 Task: Open Card Card0000000172 in Board Board0000000043 in Workspace WS0000000015 in Trello. Add Member Email0000000060 to Card Card0000000172 in Board Board0000000043 in Workspace WS0000000015 in Trello. Add Red Label titled Label0000000172 to Card Card0000000172 in Board Board0000000043 in Workspace WS0000000015 in Trello. Add Checklist CL0000000172 to Card Card0000000172 in Board Board0000000043 in Workspace WS0000000015 in Trello. Add Dates with Start Date as Jul 01 2023 and Due Date as Jul 31 2023 to Card Card0000000172 in Board Board0000000043 in Workspace WS0000000015 in Trello
Action: Mouse moved to (427, 603)
Screenshot: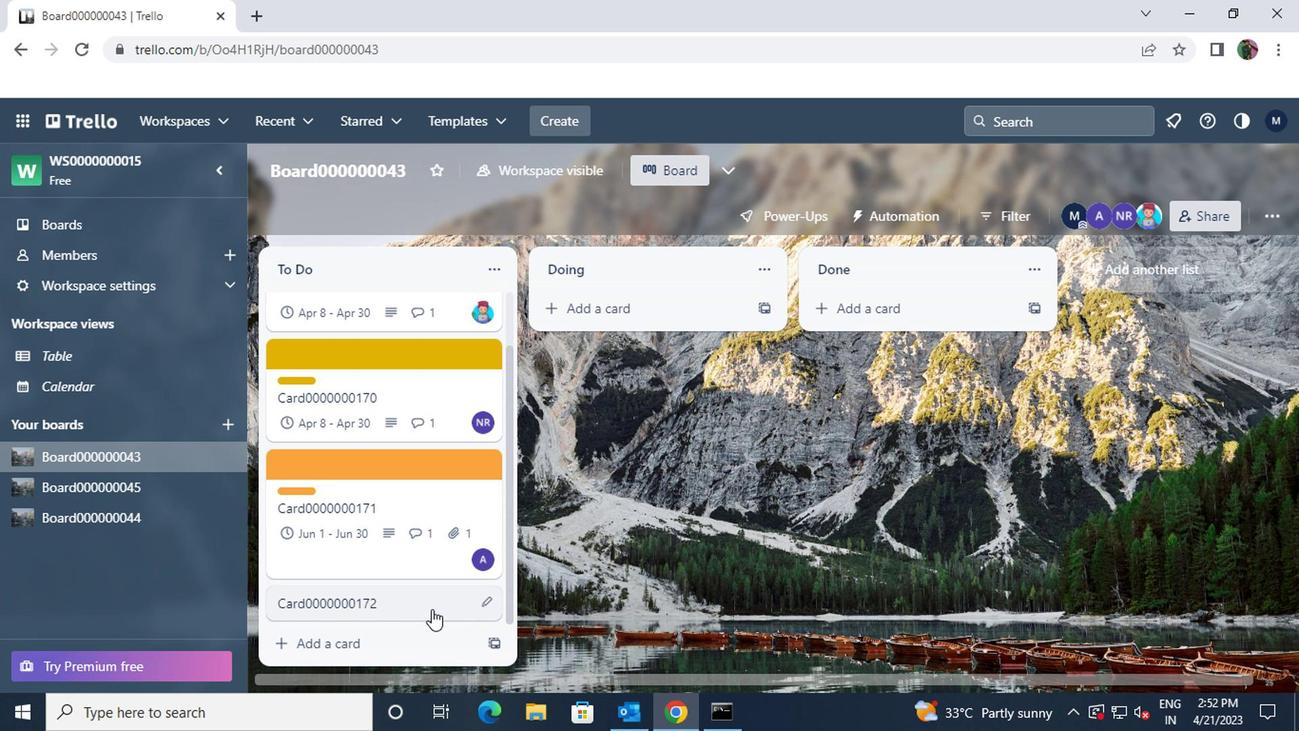 
Action: Mouse pressed left at (427, 603)
Screenshot: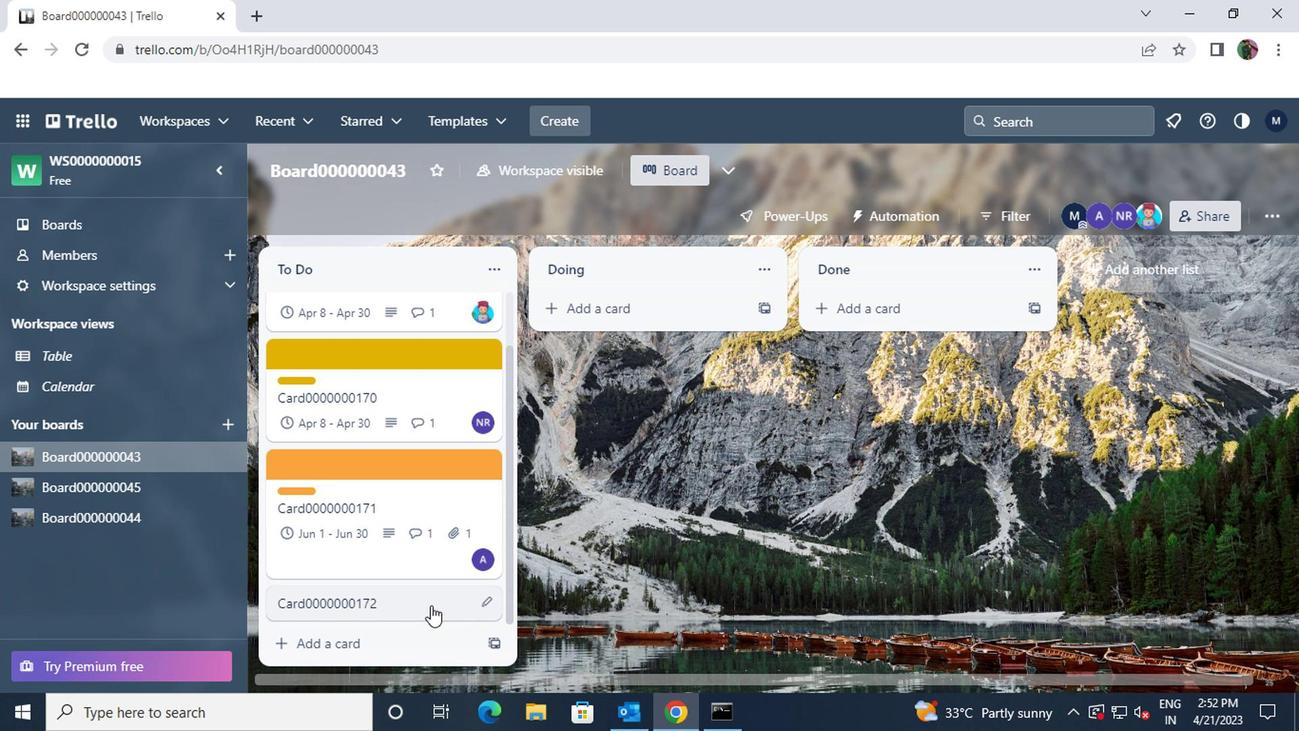 
Action: Mouse moved to (884, 270)
Screenshot: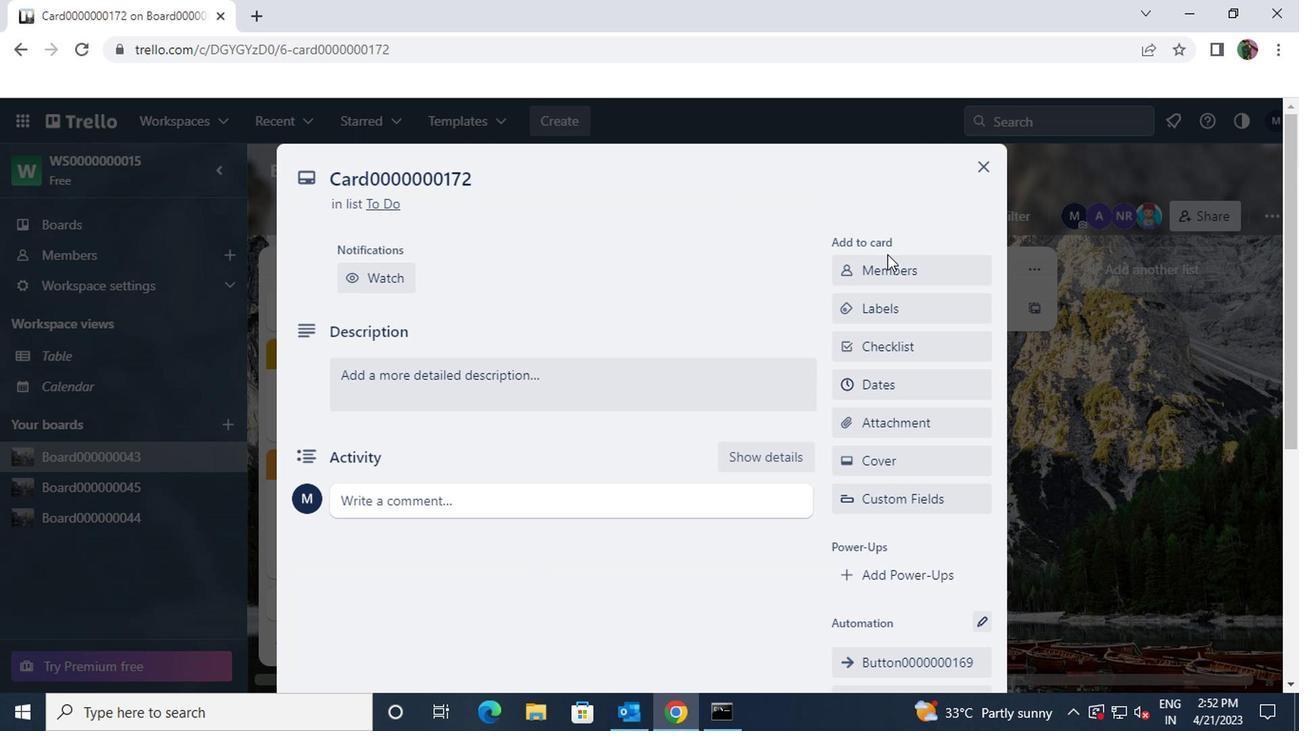 
Action: Mouse pressed left at (884, 270)
Screenshot: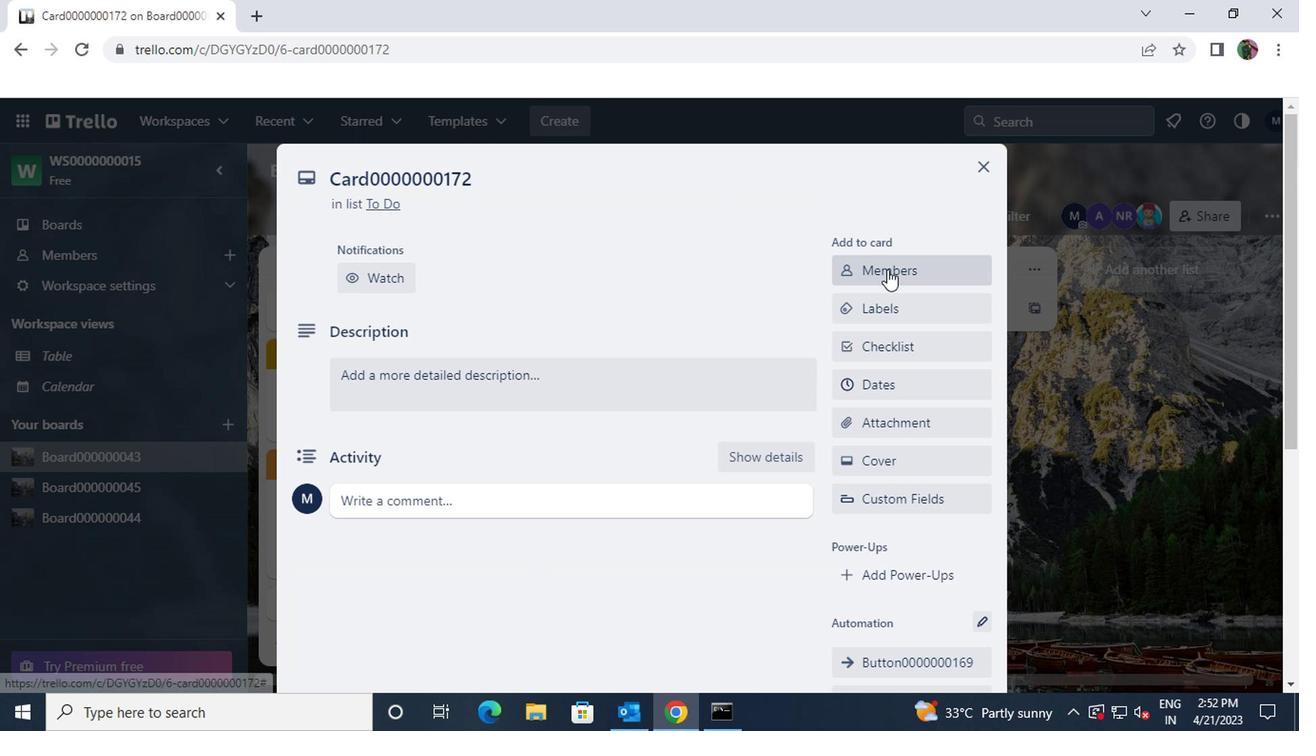 
Action: Key pressed parteek.ku2002<Key.shift>@GMAIL.COM
Screenshot: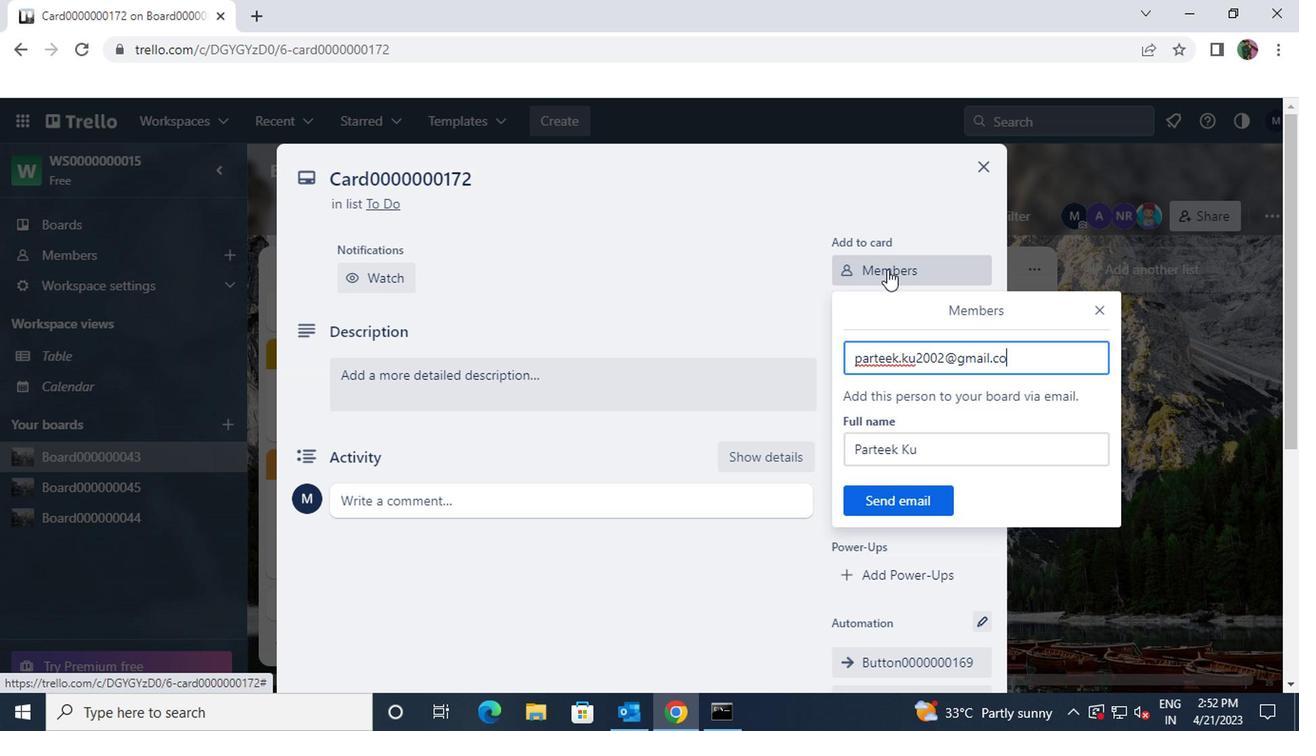 
Action: Mouse moved to (931, 490)
Screenshot: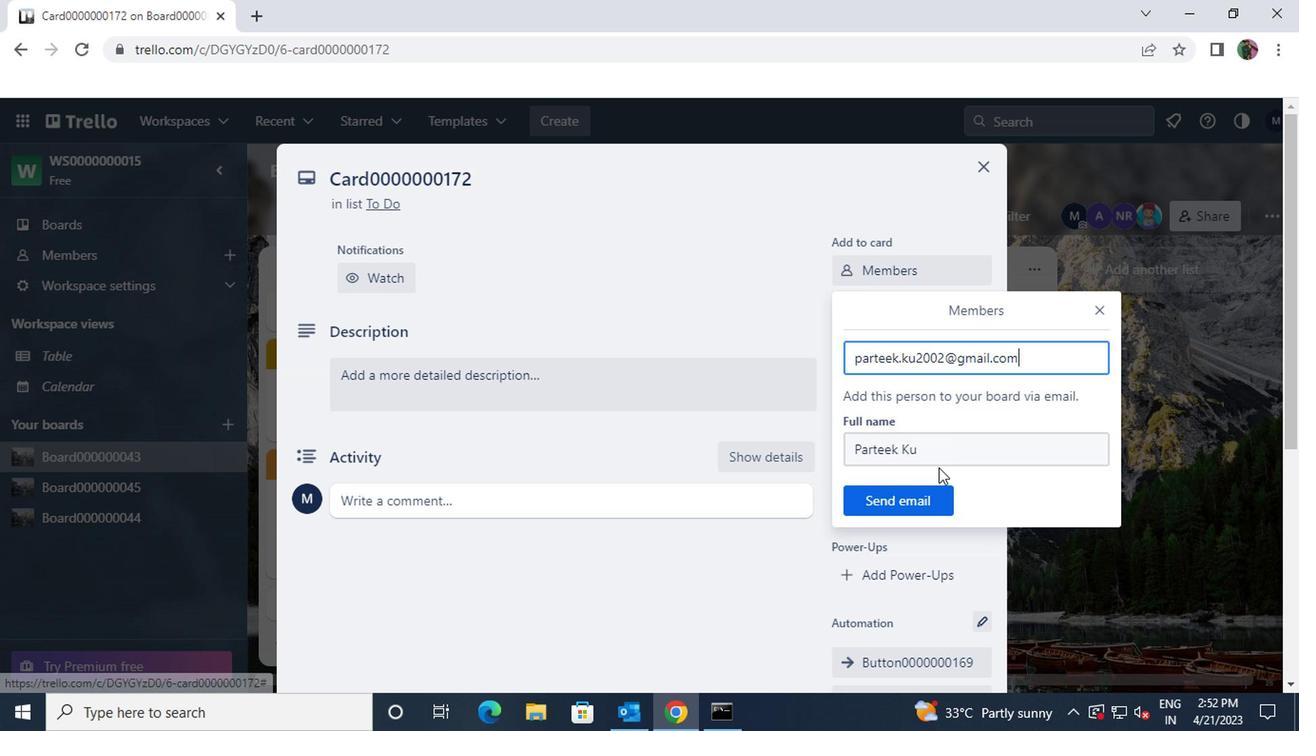 
Action: Mouse pressed left at (931, 490)
Screenshot: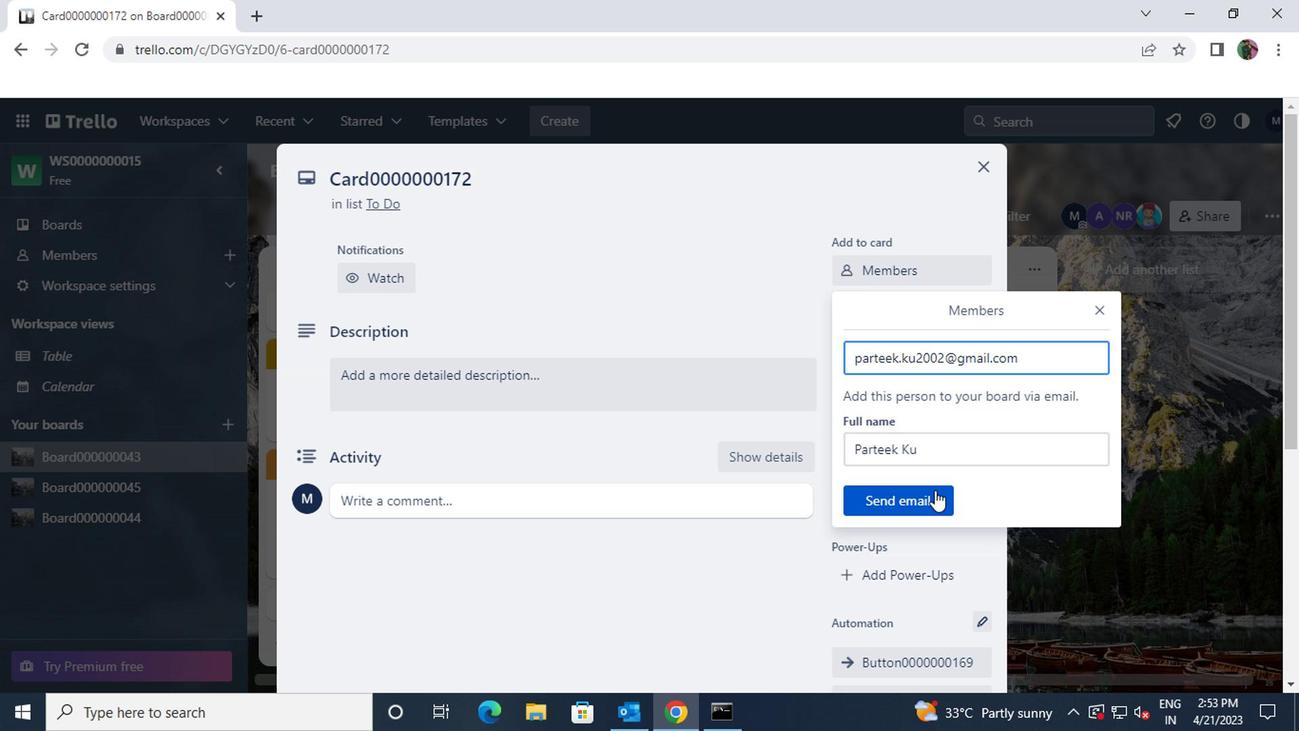 
Action: Mouse moved to (898, 303)
Screenshot: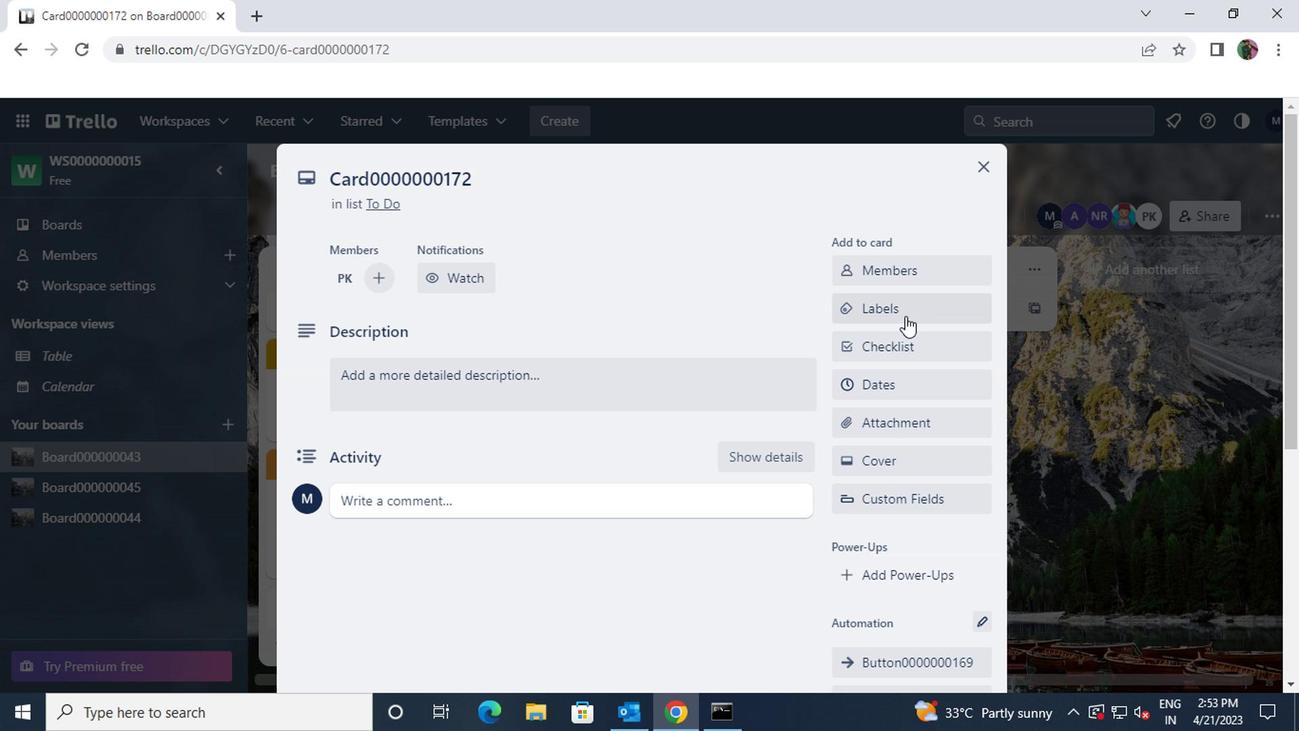 
Action: Mouse pressed left at (898, 303)
Screenshot: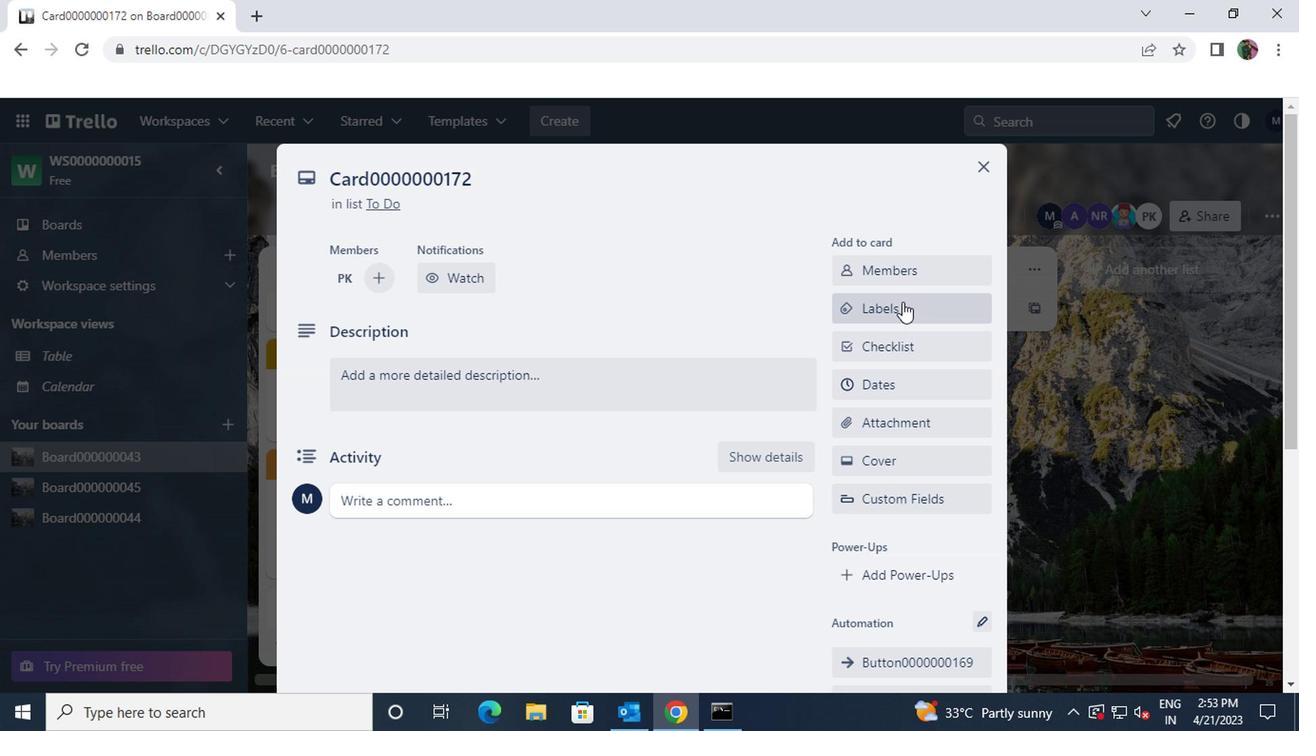 
Action: Mouse moved to (934, 639)
Screenshot: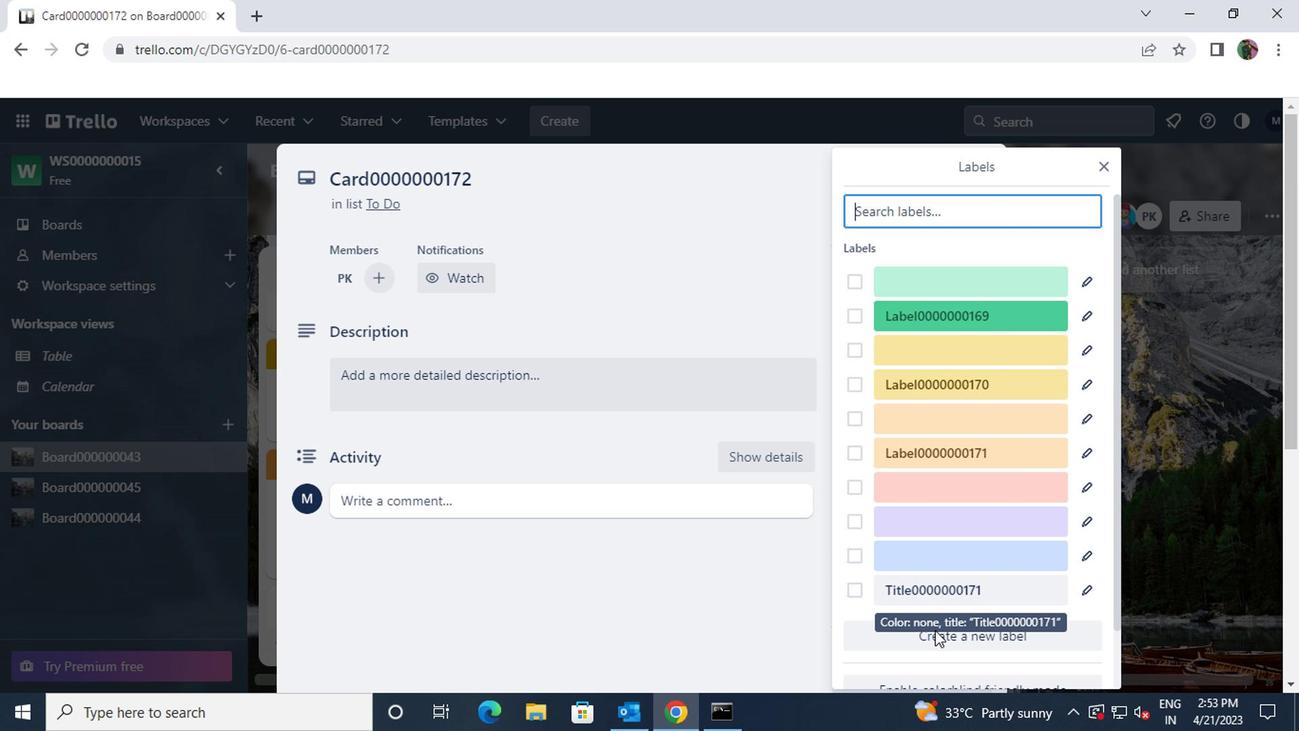 
Action: Mouse pressed left at (934, 639)
Screenshot: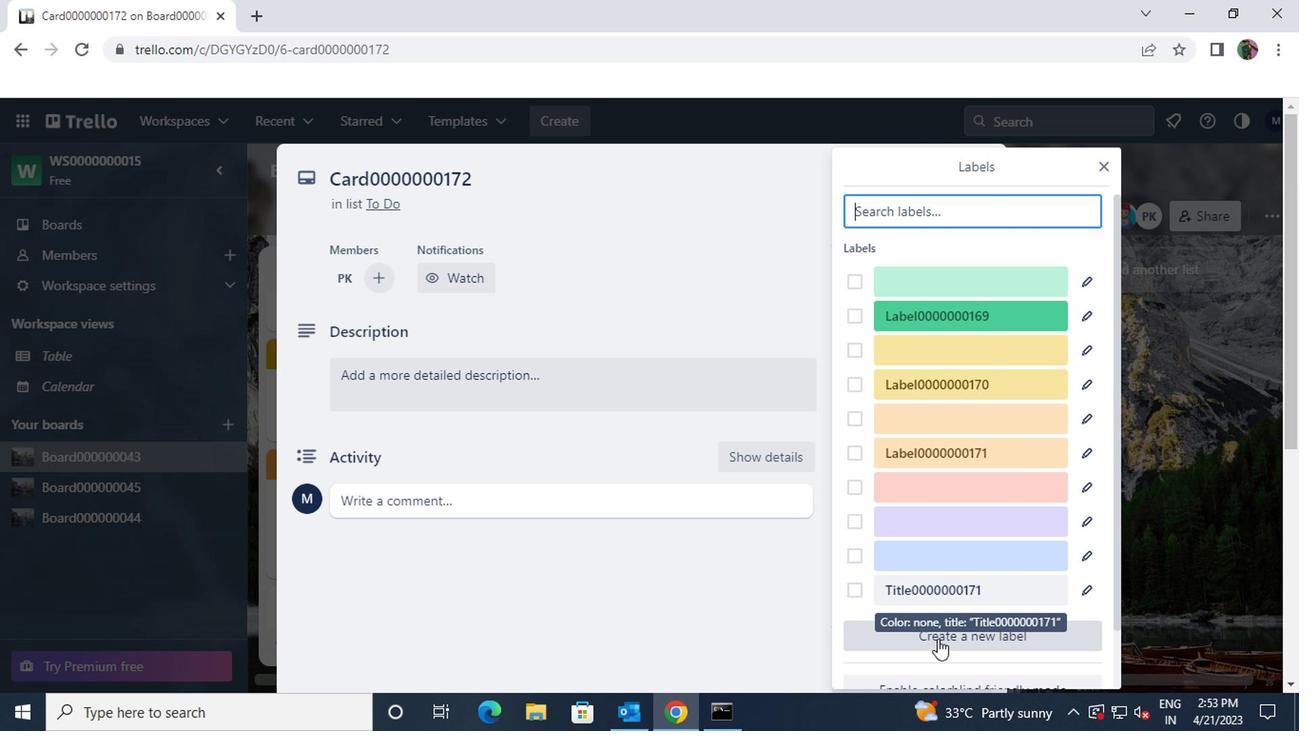 
Action: Mouse moved to (900, 347)
Screenshot: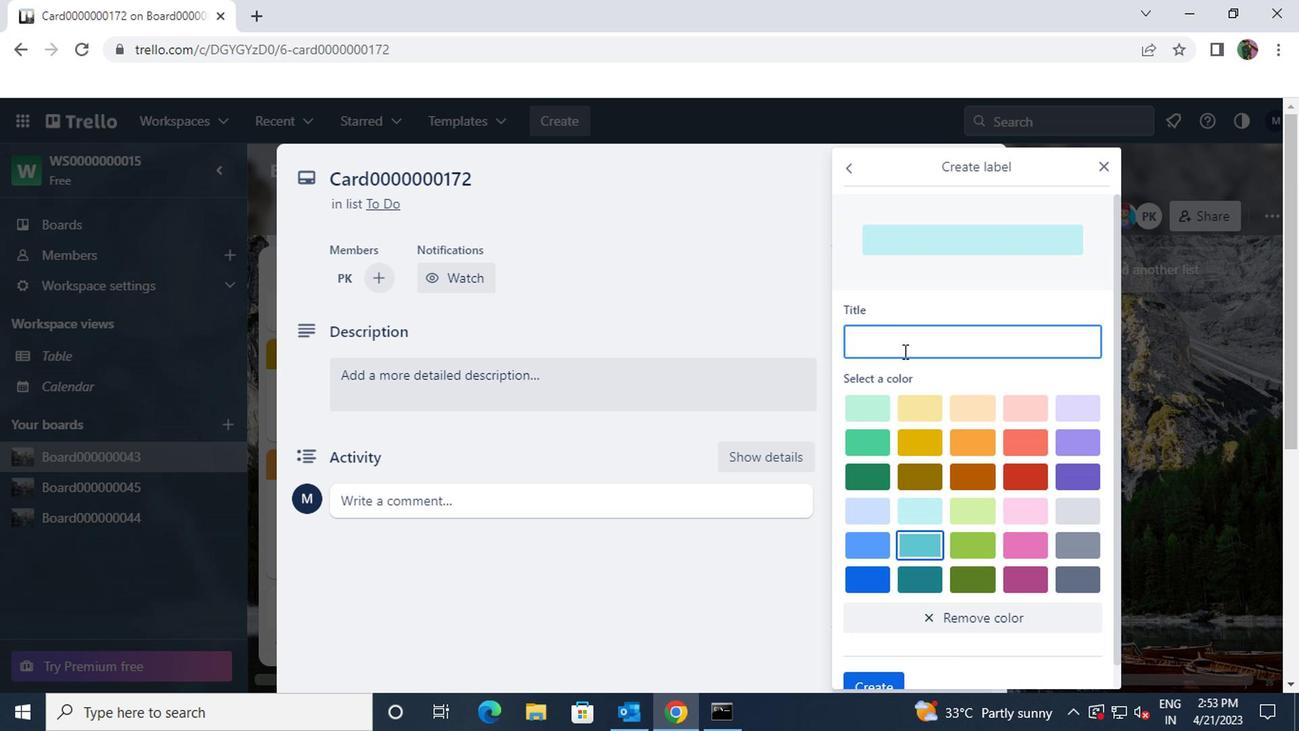
Action: Mouse pressed left at (900, 347)
Screenshot: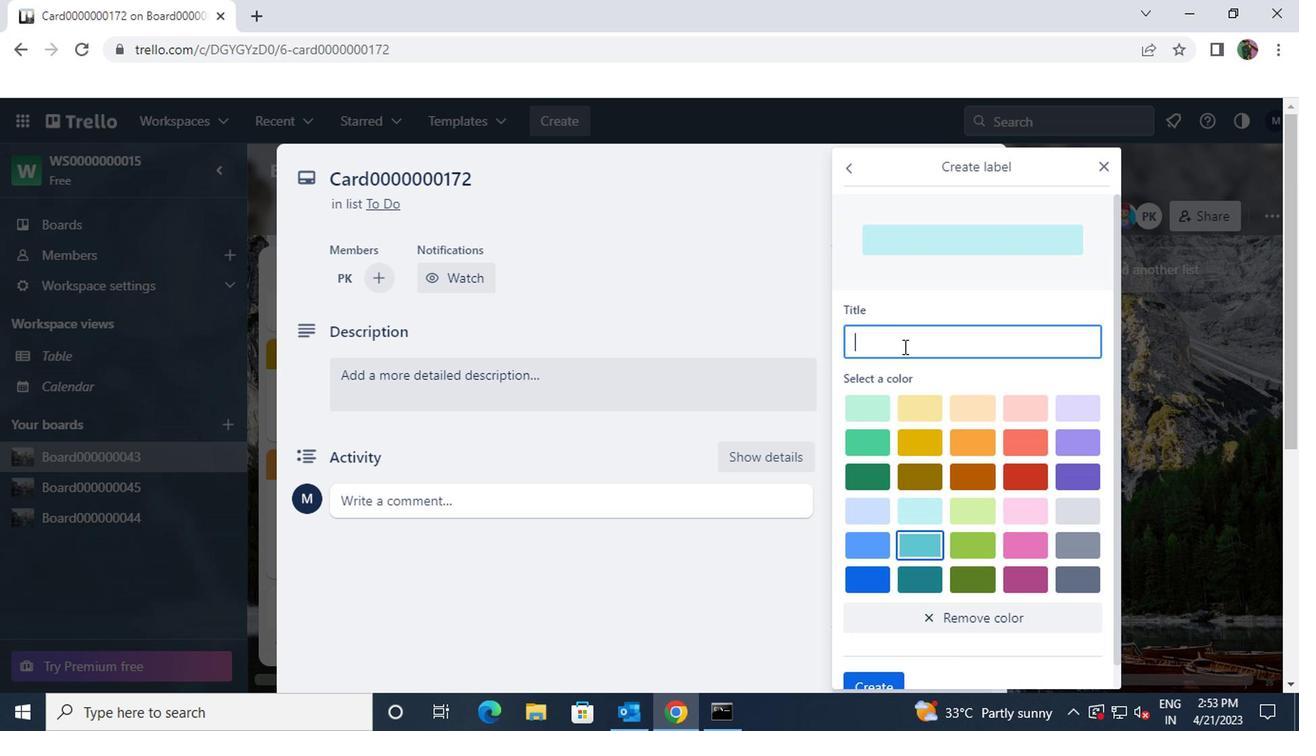 
Action: Key pressed <Key.shift>LABEL0000000172
Screenshot: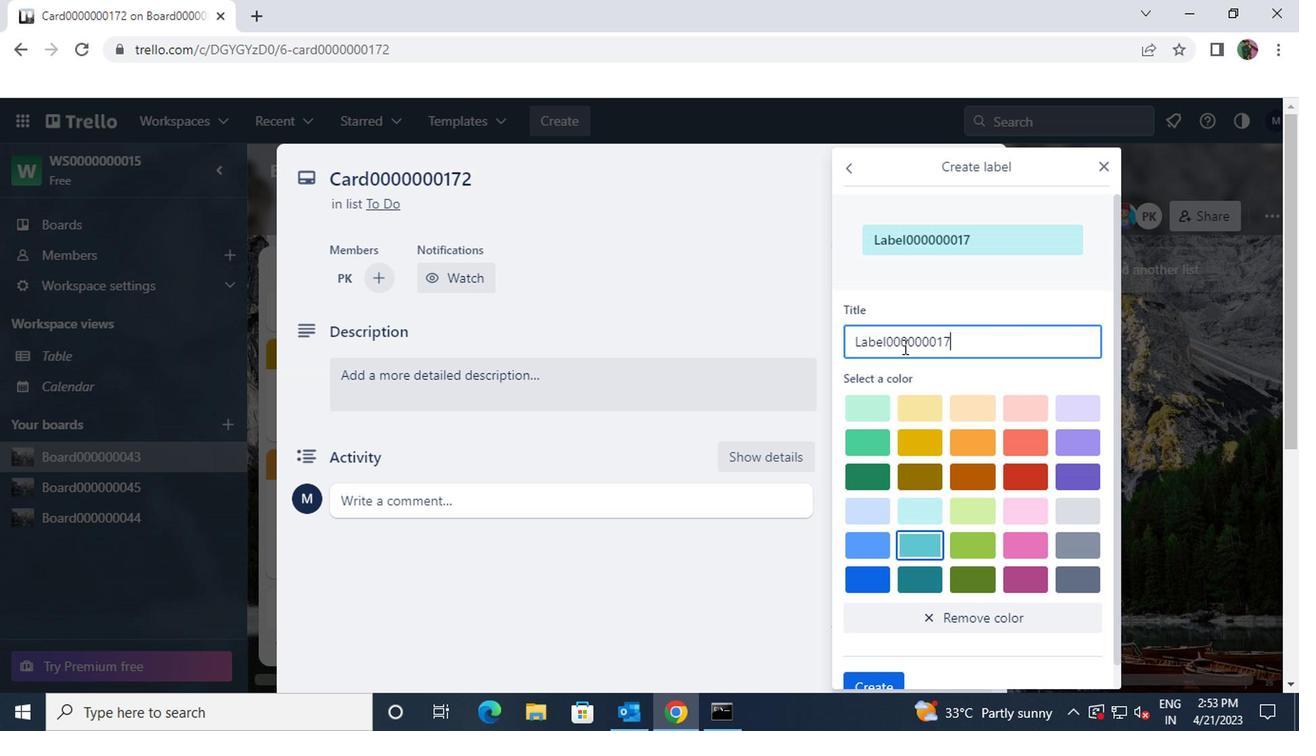 
Action: Mouse moved to (1031, 477)
Screenshot: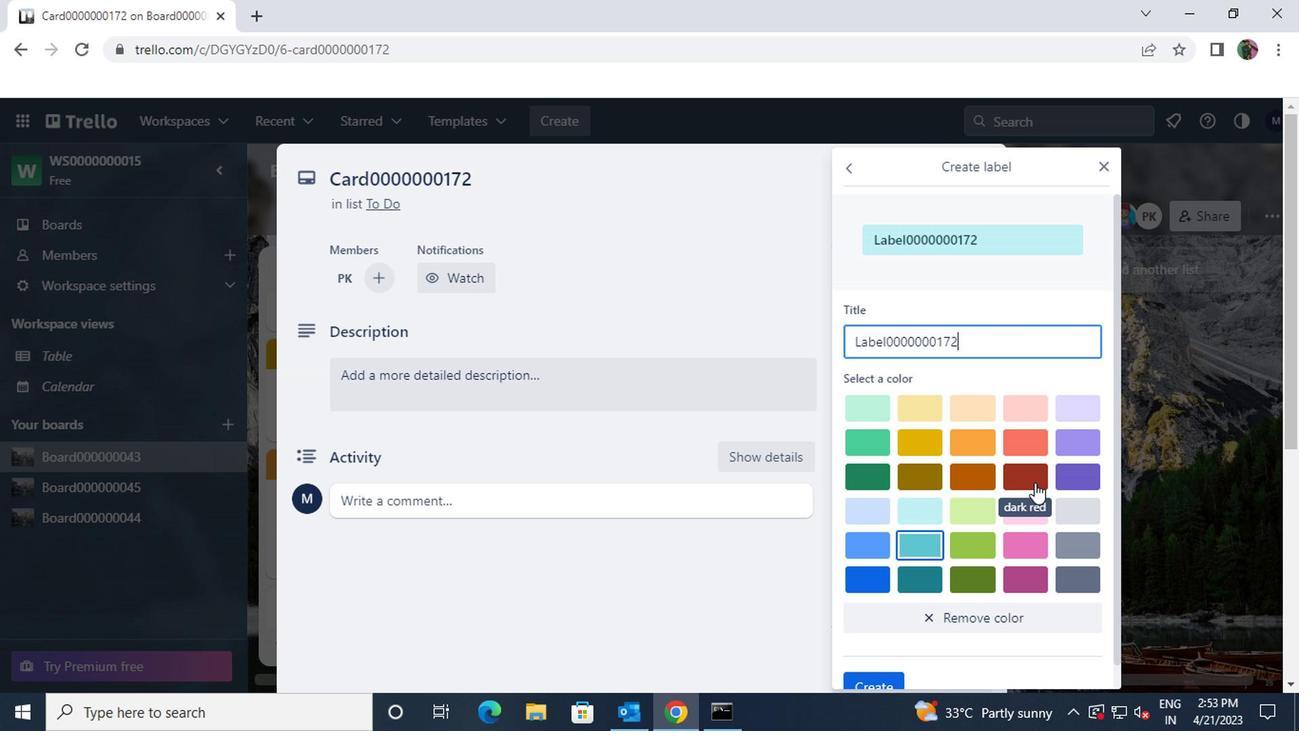 
Action: Mouse pressed left at (1031, 477)
Screenshot: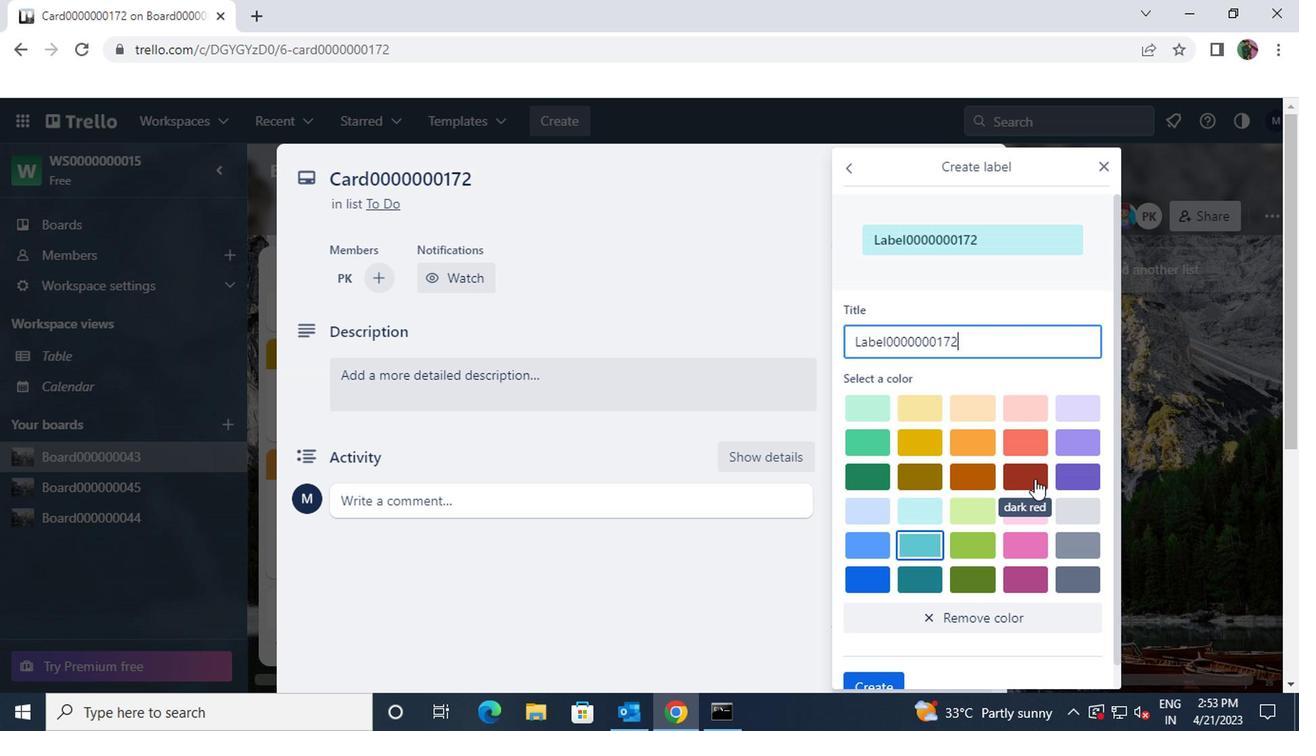 
Action: Mouse moved to (1030, 474)
Screenshot: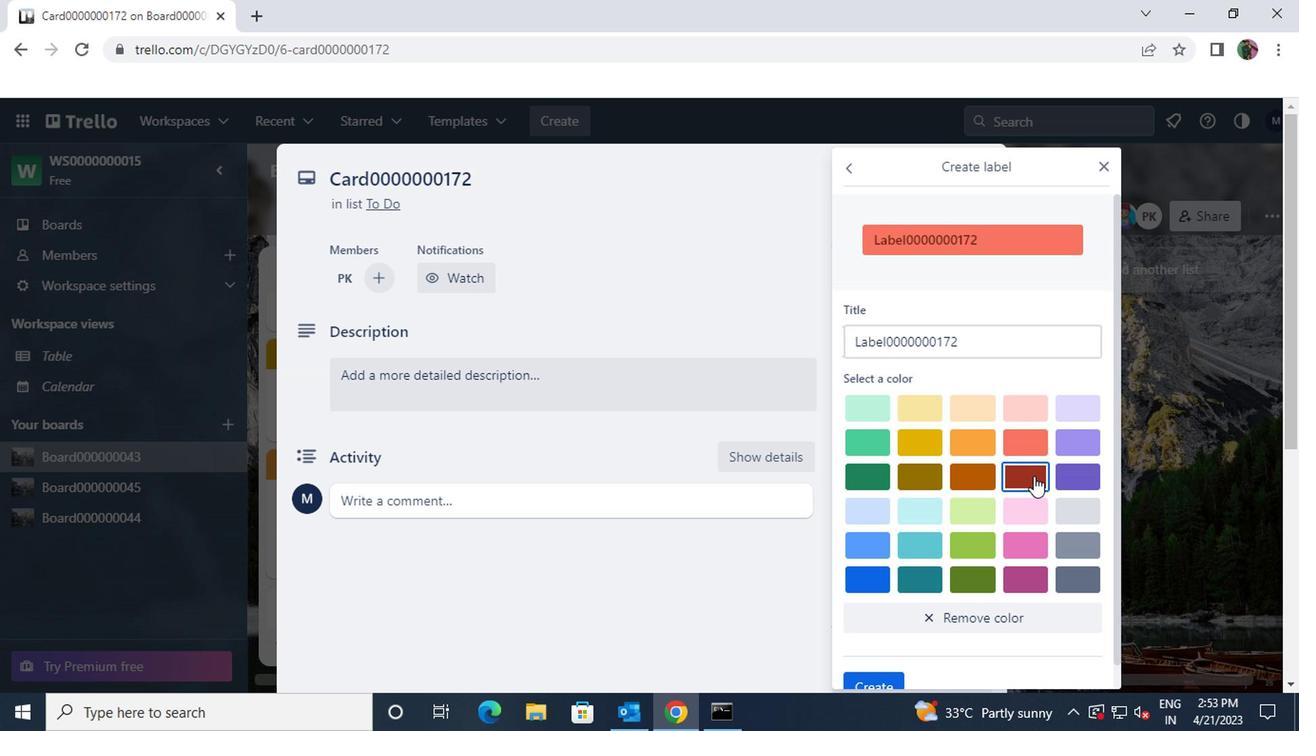 
Action: Mouse scrolled (1030, 473) with delta (0, 0)
Screenshot: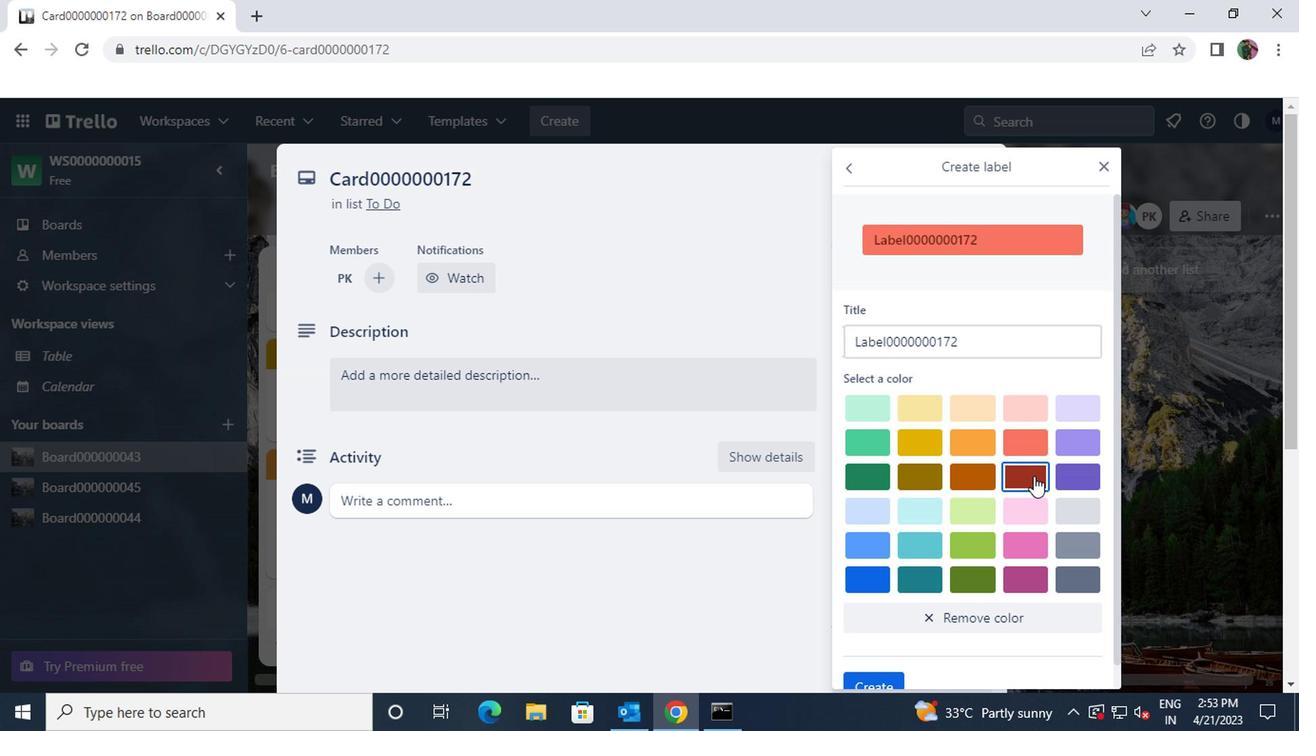 
Action: Mouse scrolled (1030, 473) with delta (0, 0)
Screenshot: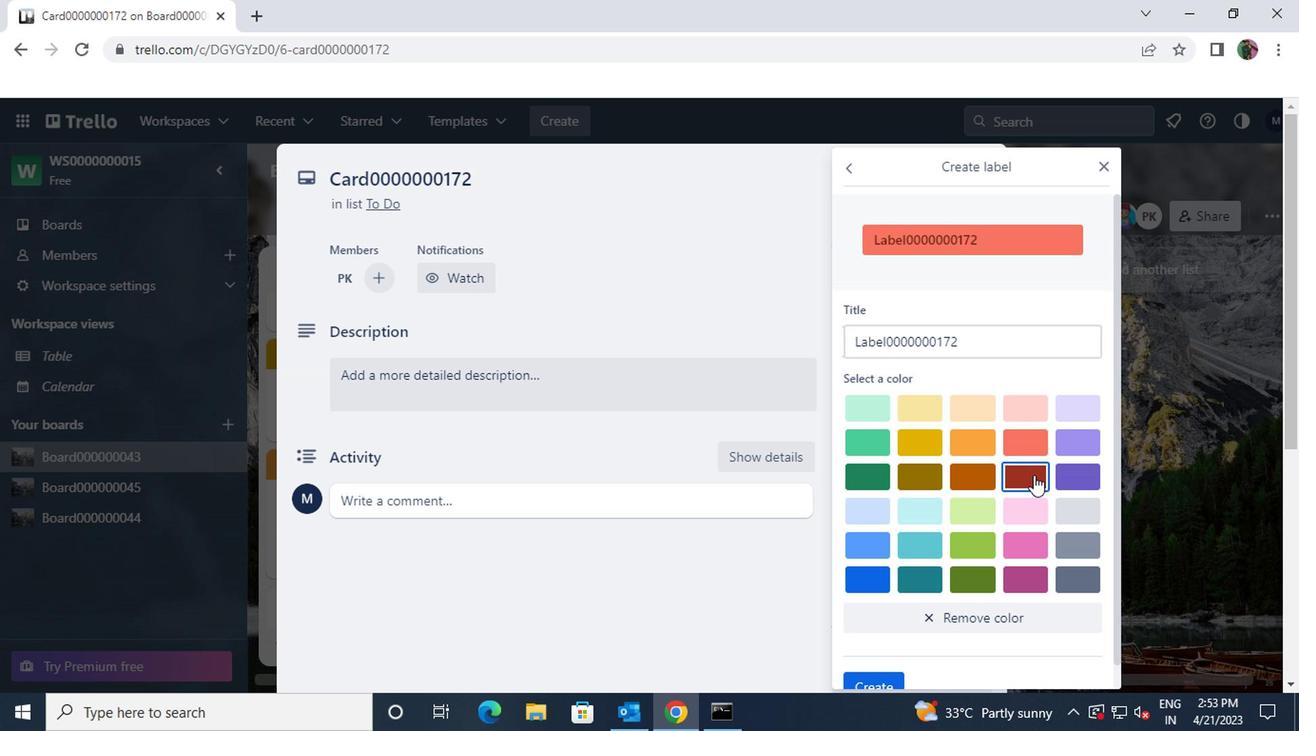 
Action: Mouse moved to (882, 661)
Screenshot: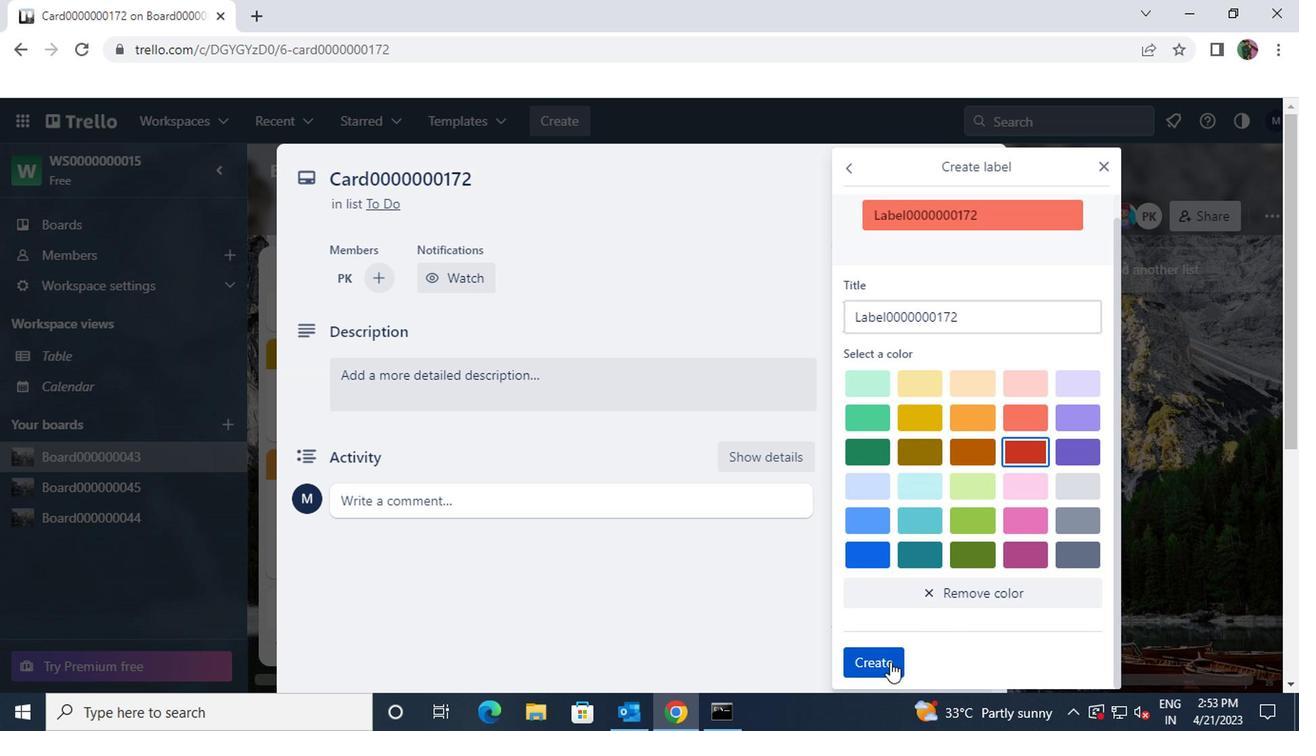 
Action: Mouse pressed left at (882, 661)
Screenshot: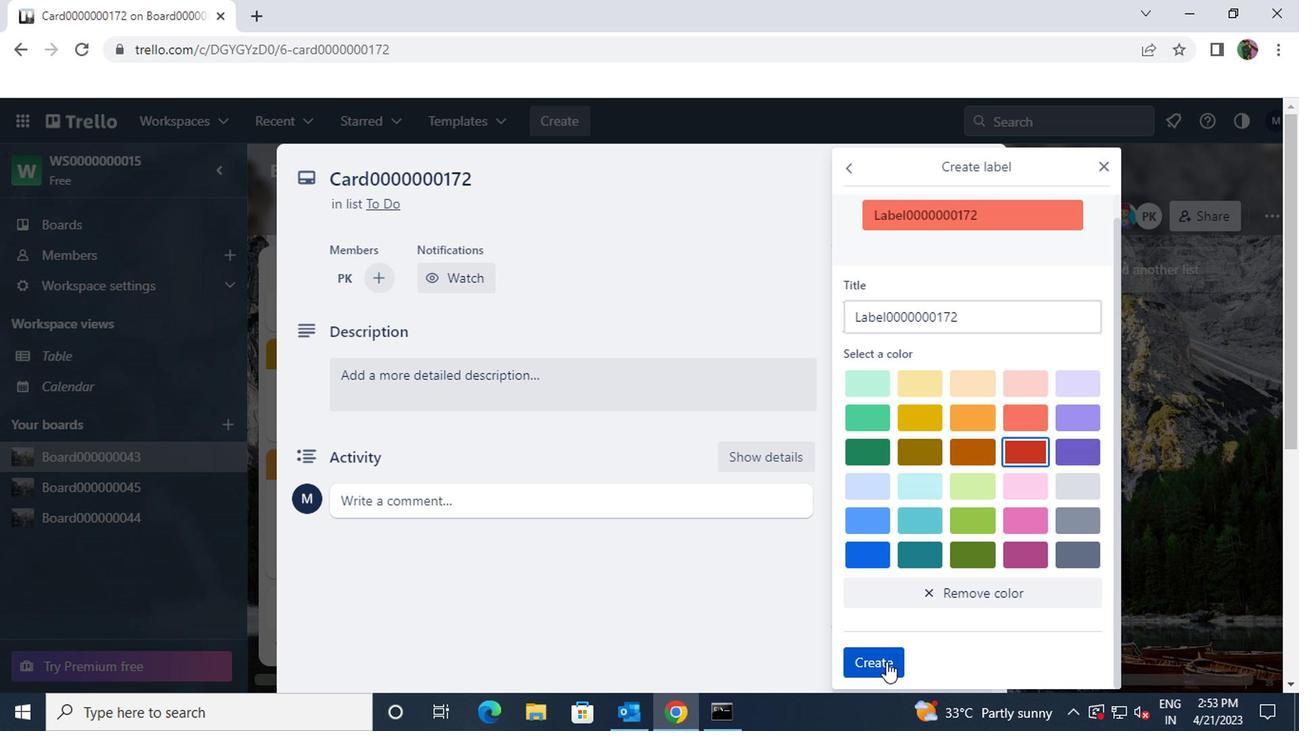 
Action: Mouse moved to (1097, 165)
Screenshot: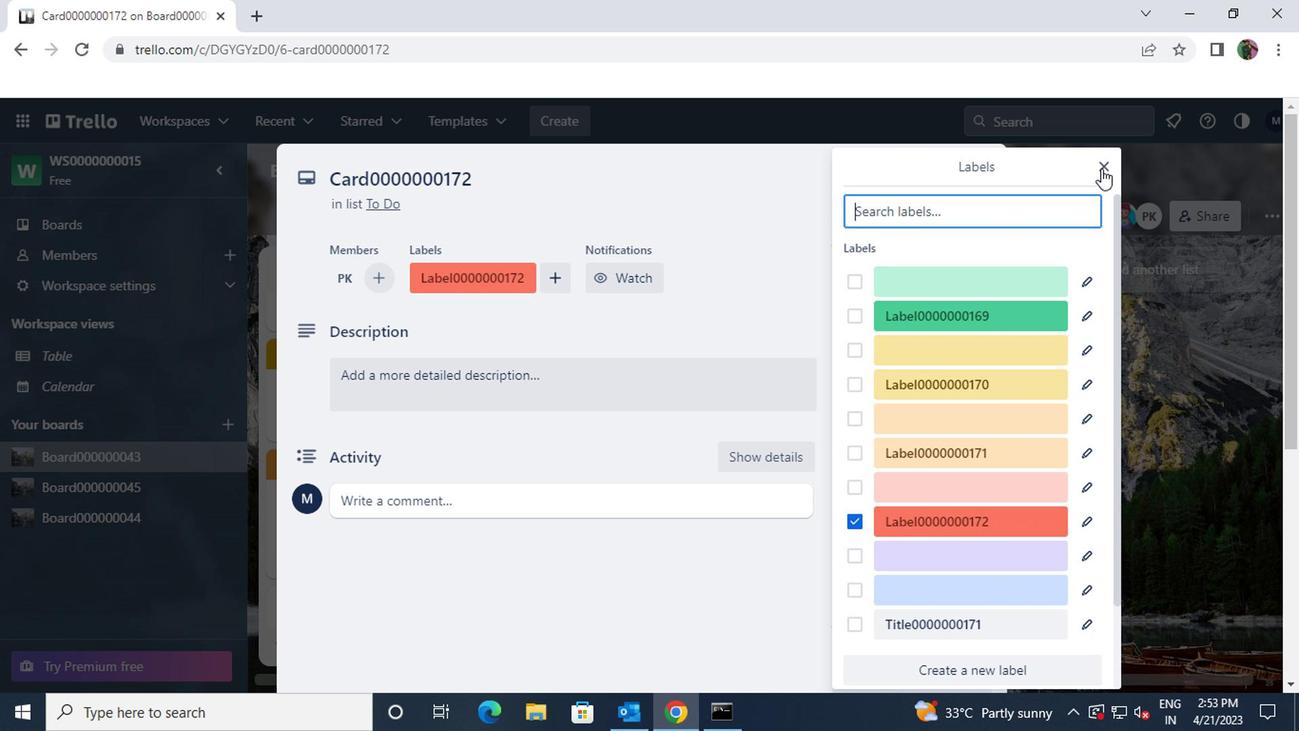 
Action: Mouse pressed left at (1097, 165)
Screenshot: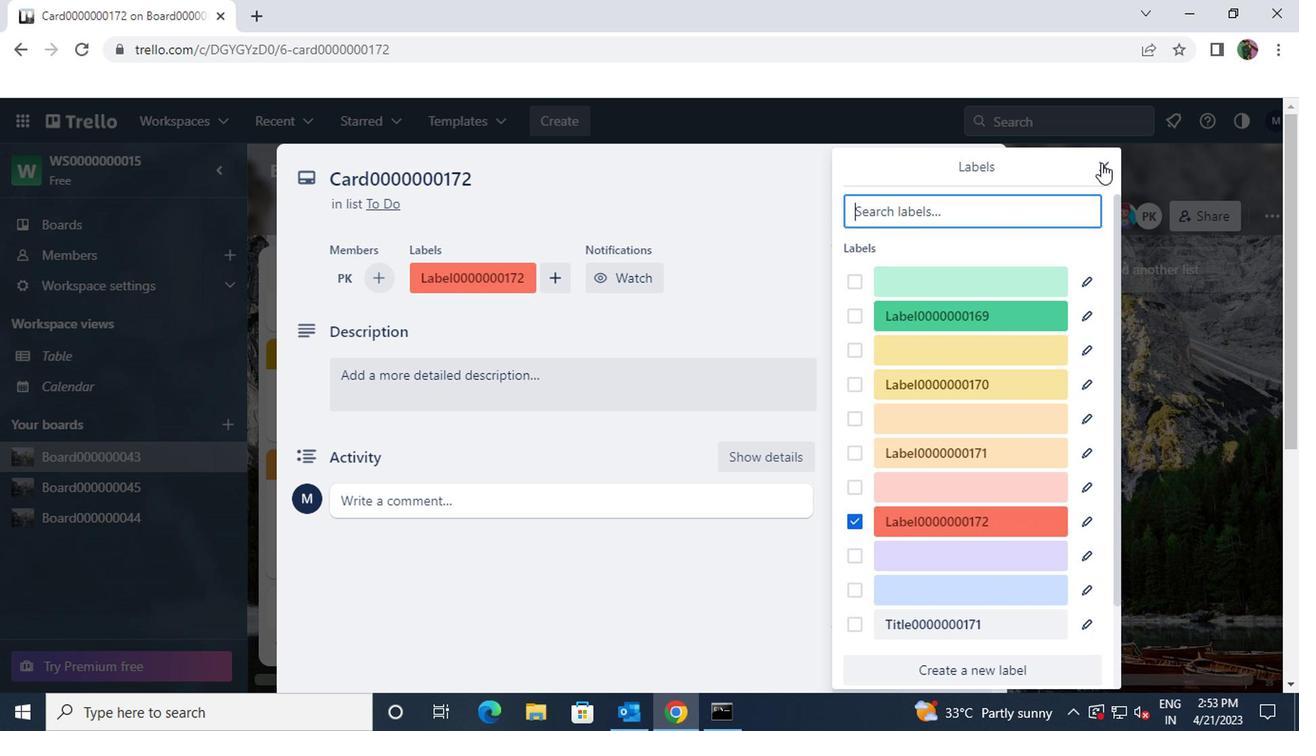 
Action: Mouse moved to (960, 343)
Screenshot: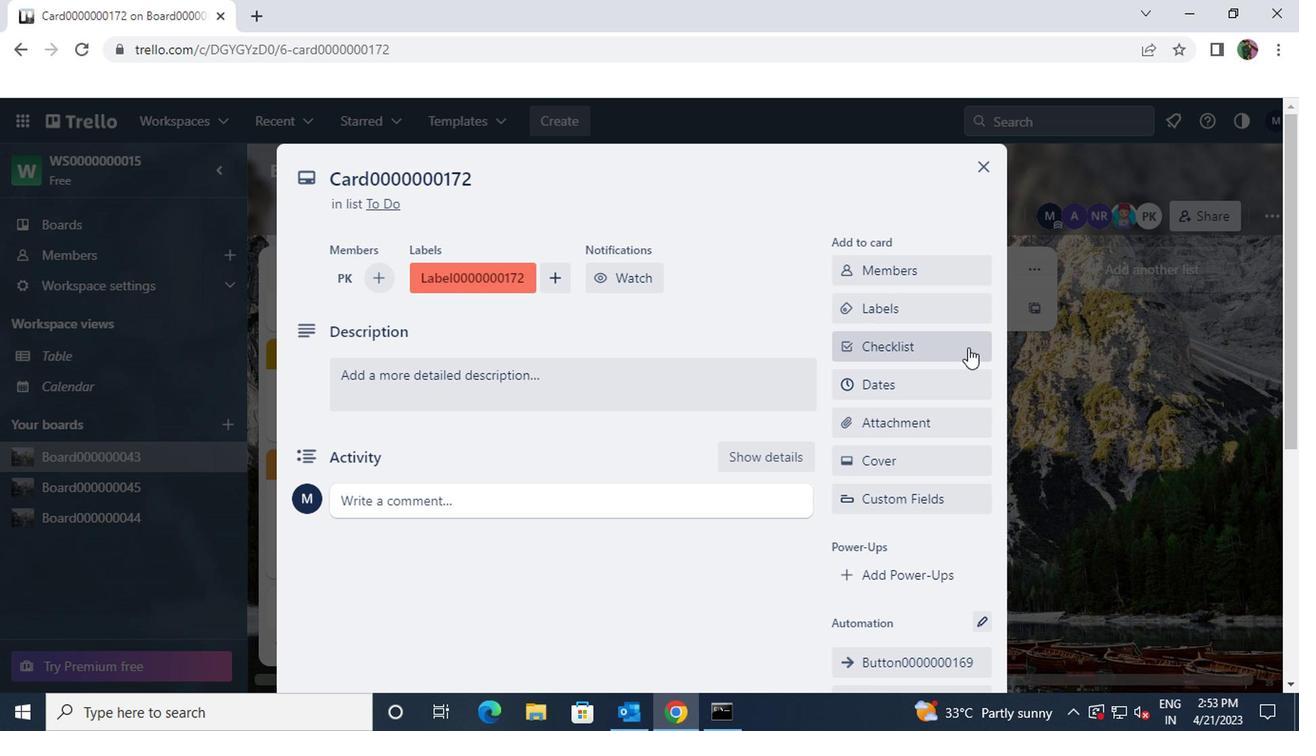 
Action: Mouse pressed left at (960, 343)
Screenshot: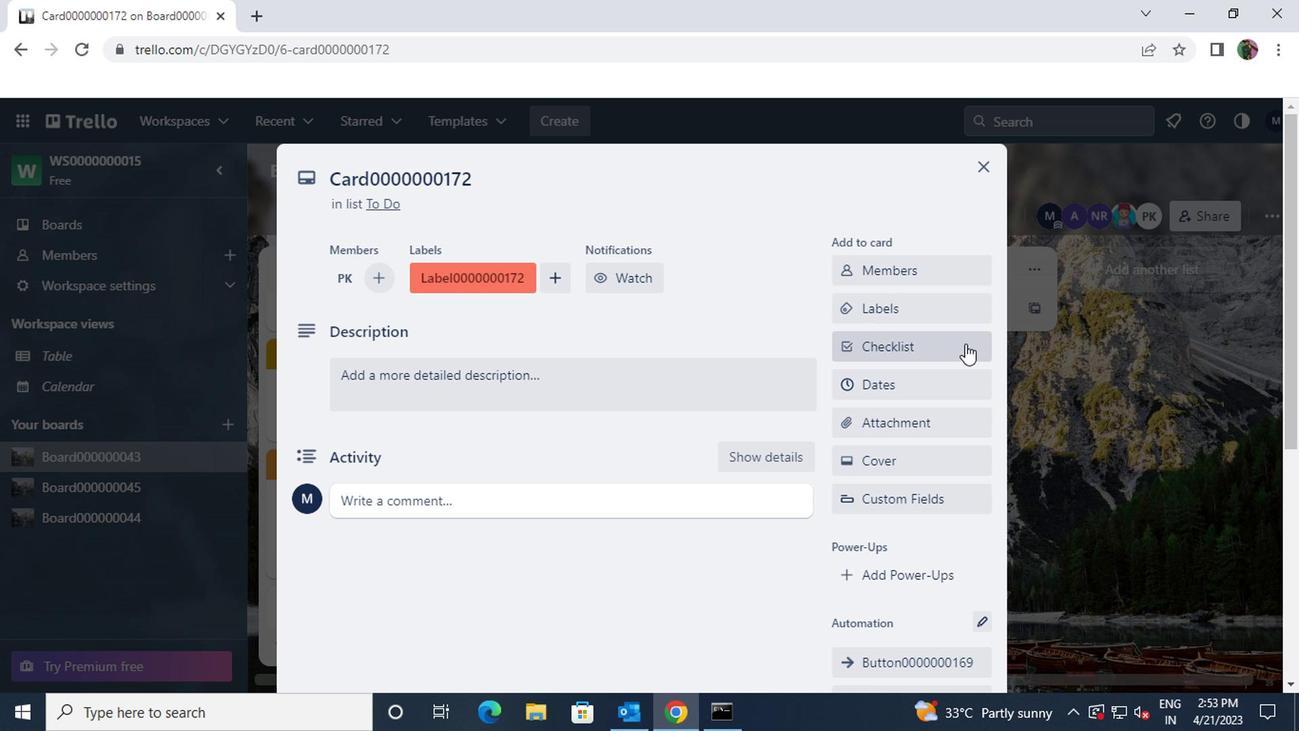 
Action: Key pressed <Key.shift>CL0000000172
Screenshot: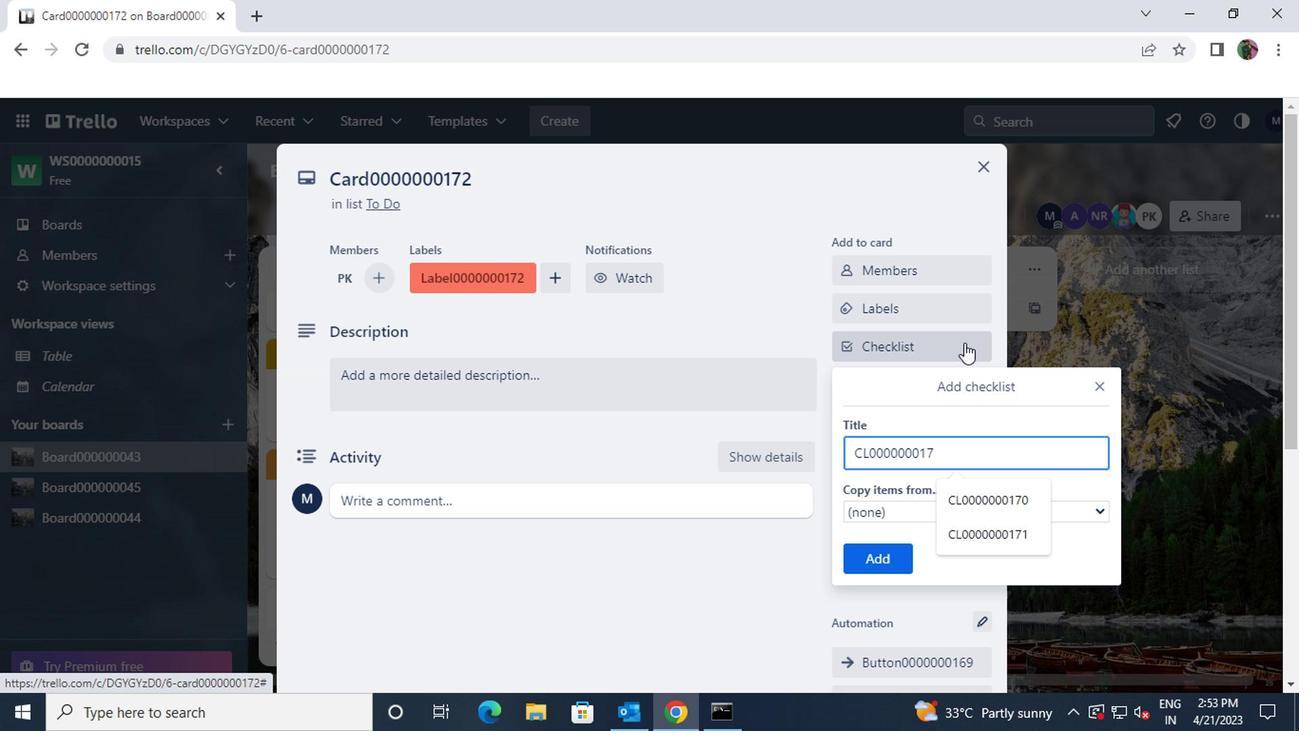
Action: Mouse moved to (882, 554)
Screenshot: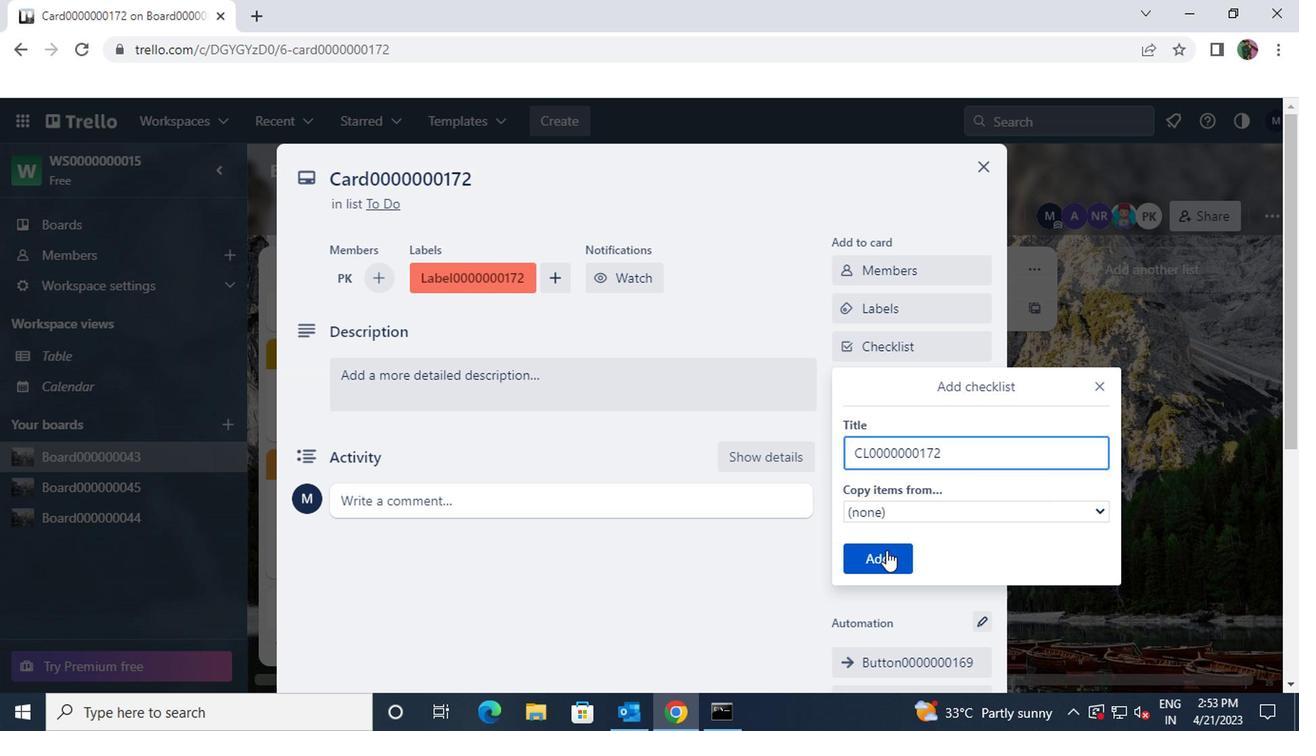 
Action: Mouse pressed left at (882, 554)
Screenshot: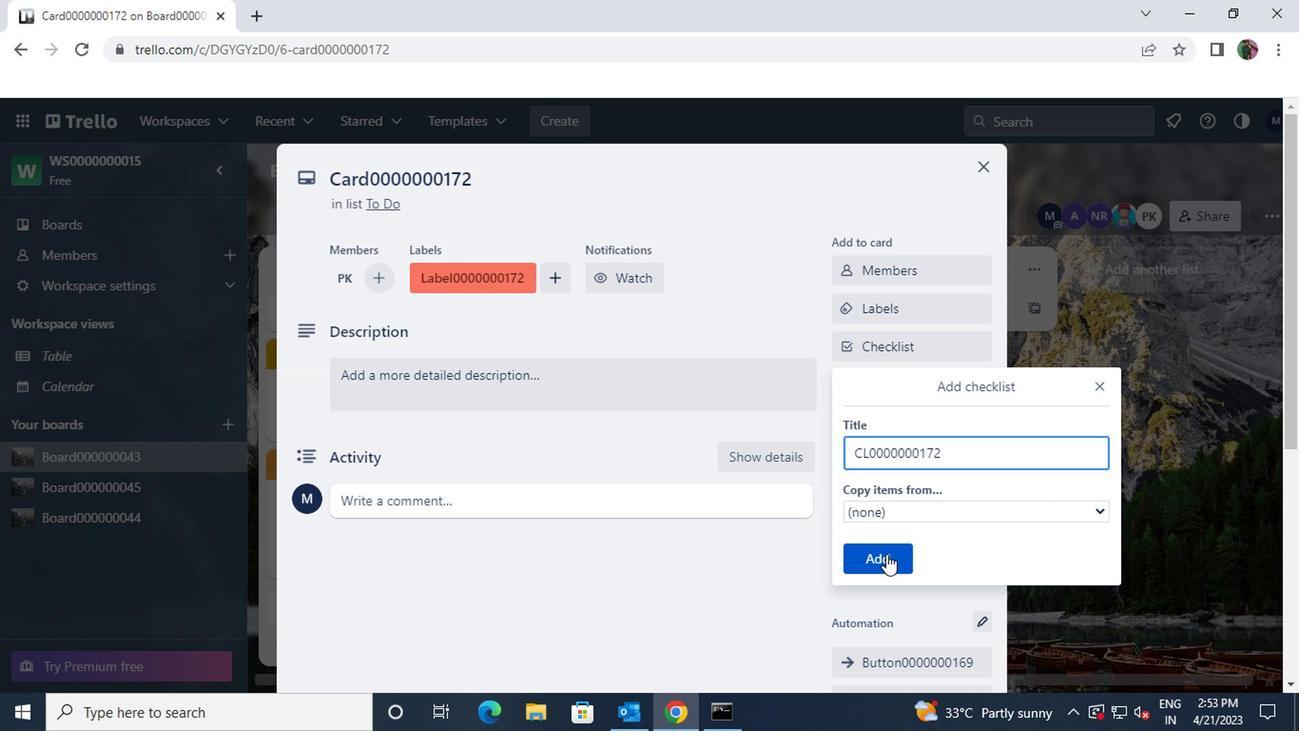 
Action: Mouse moved to (874, 392)
Screenshot: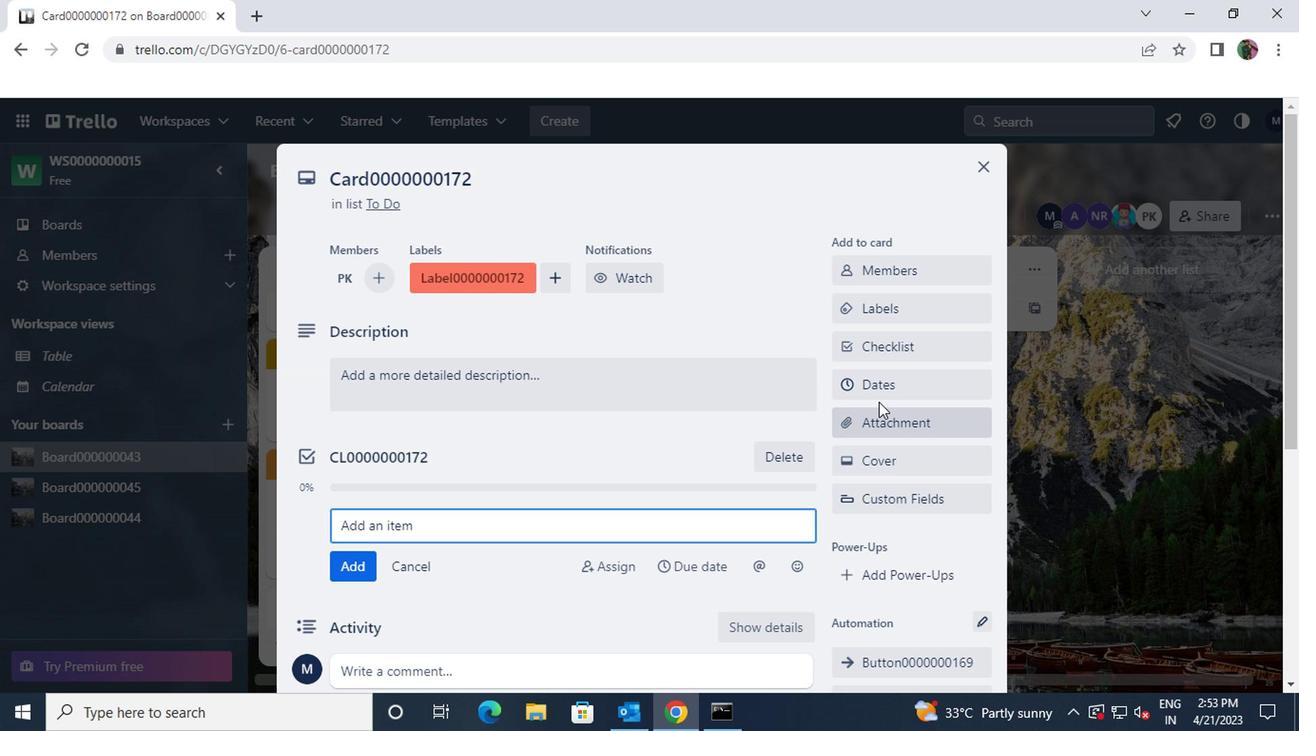 
Action: Mouse pressed left at (874, 392)
Screenshot: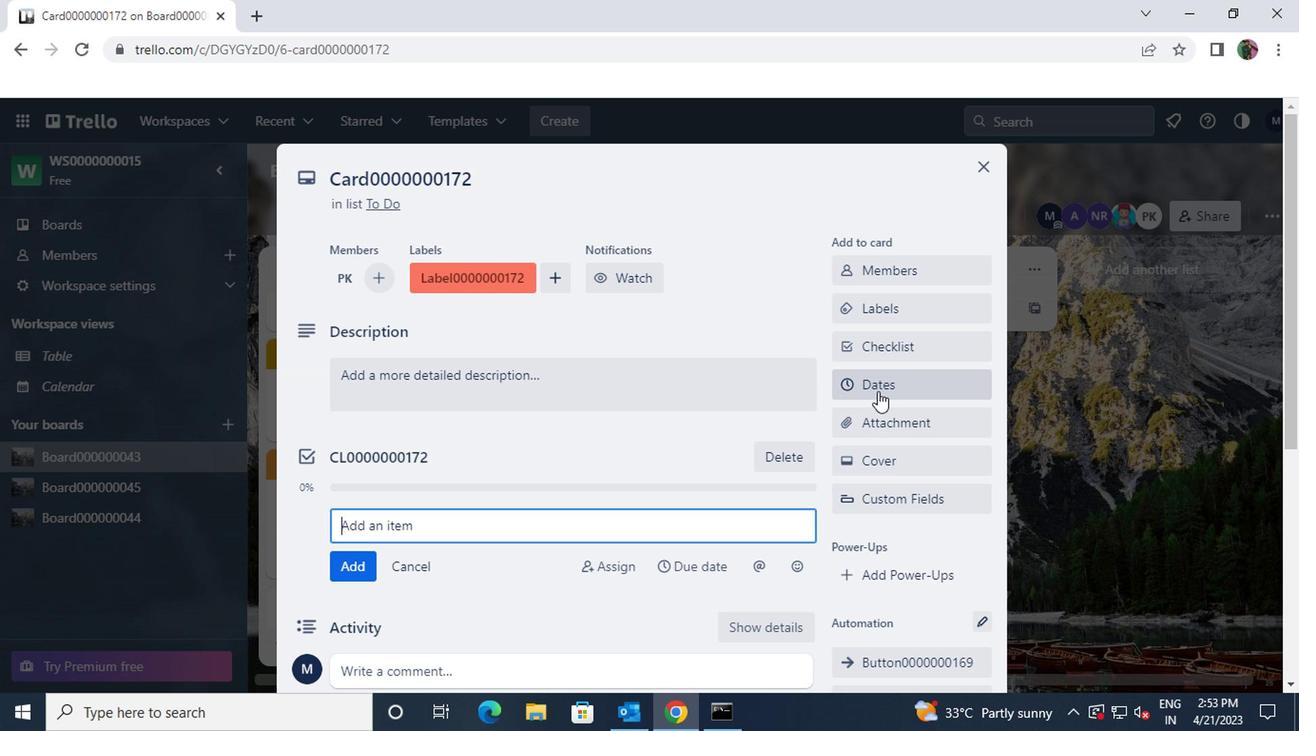 
Action: Mouse moved to (1080, 212)
Screenshot: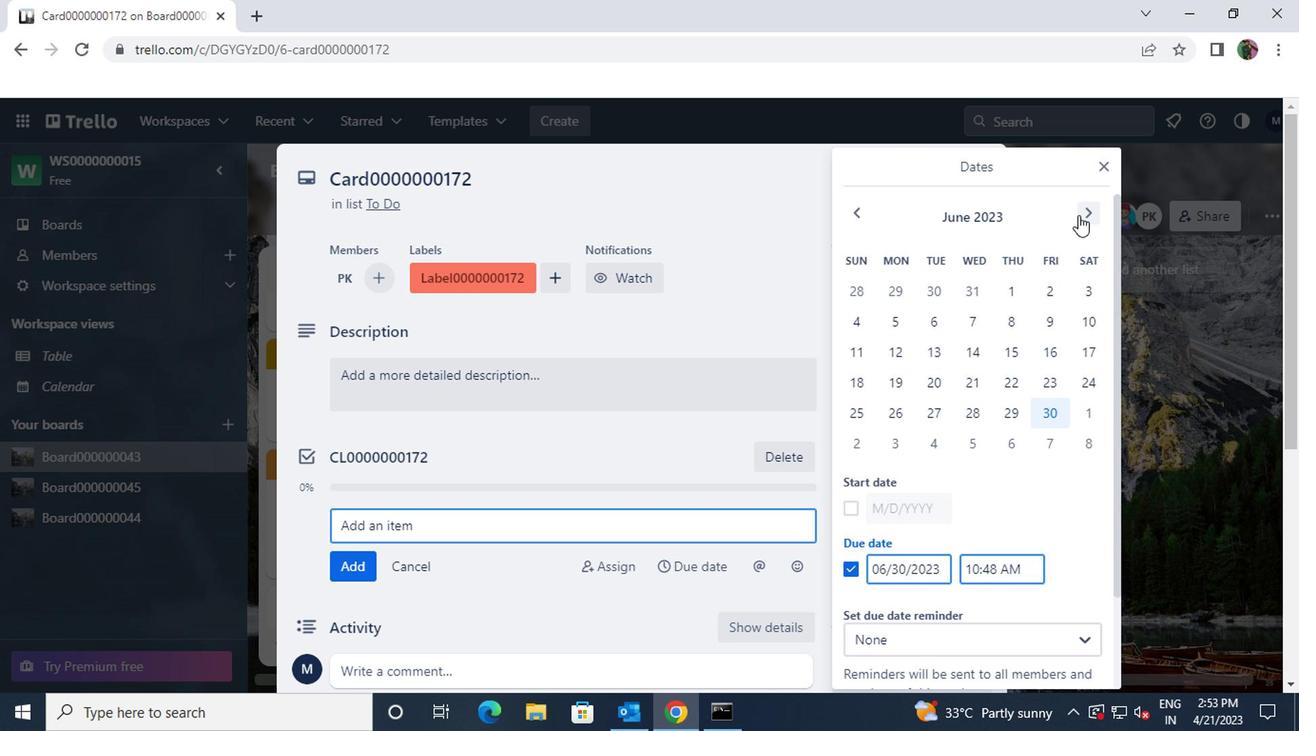 
Action: Mouse pressed left at (1080, 212)
Screenshot: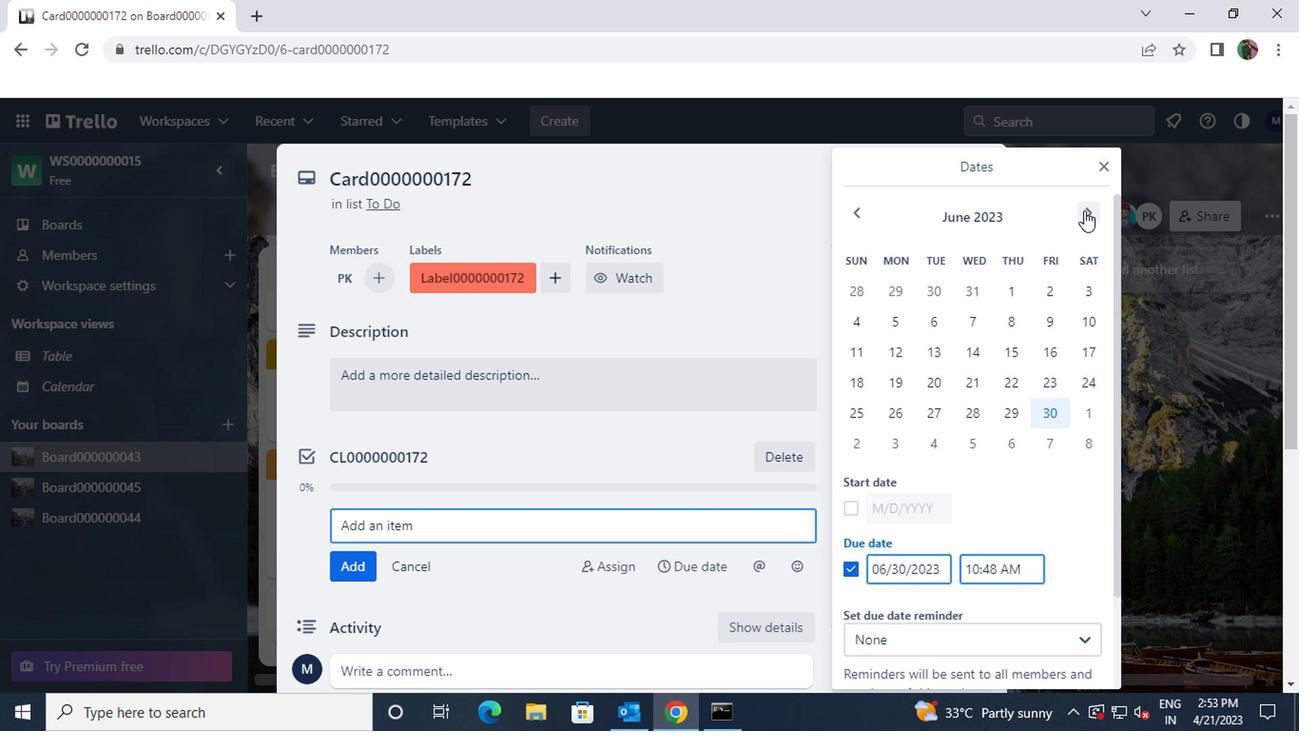 
Action: Mouse moved to (1085, 284)
Screenshot: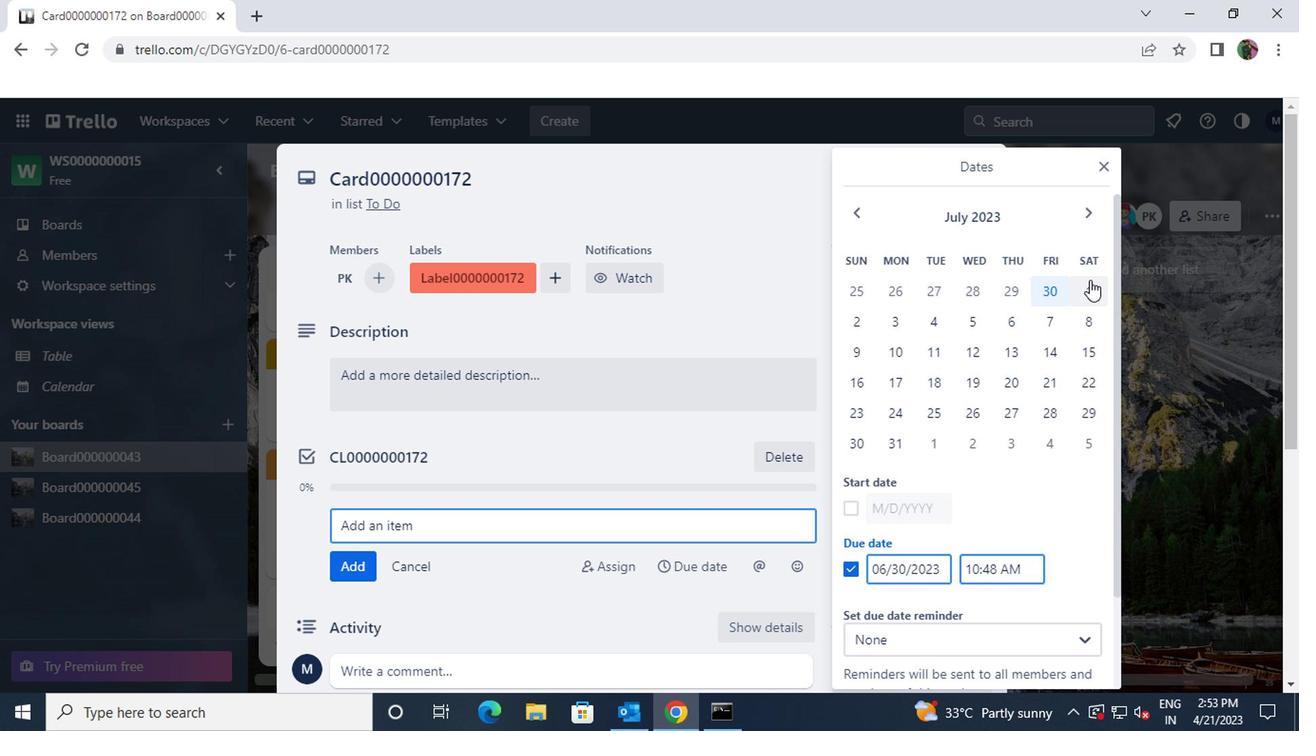 
Action: Mouse pressed left at (1085, 284)
Screenshot: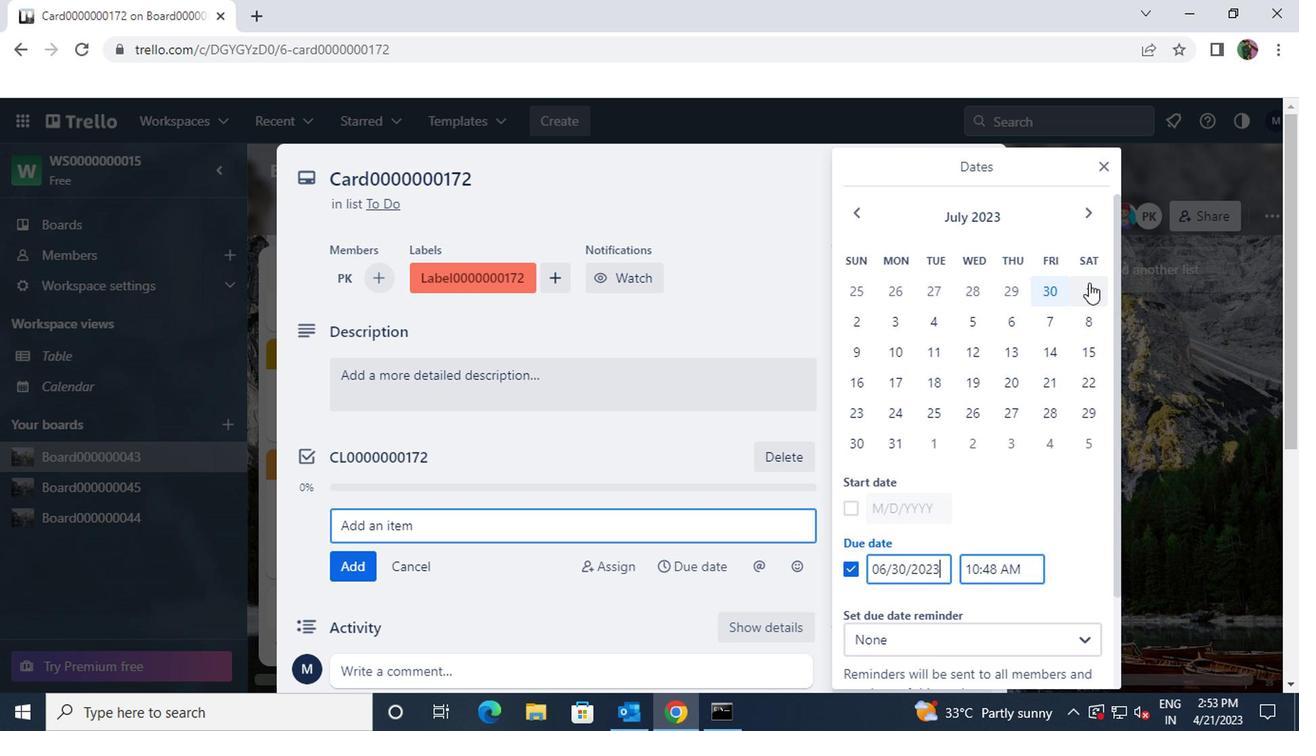 
Action: Mouse moved to (898, 435)
Screenshot: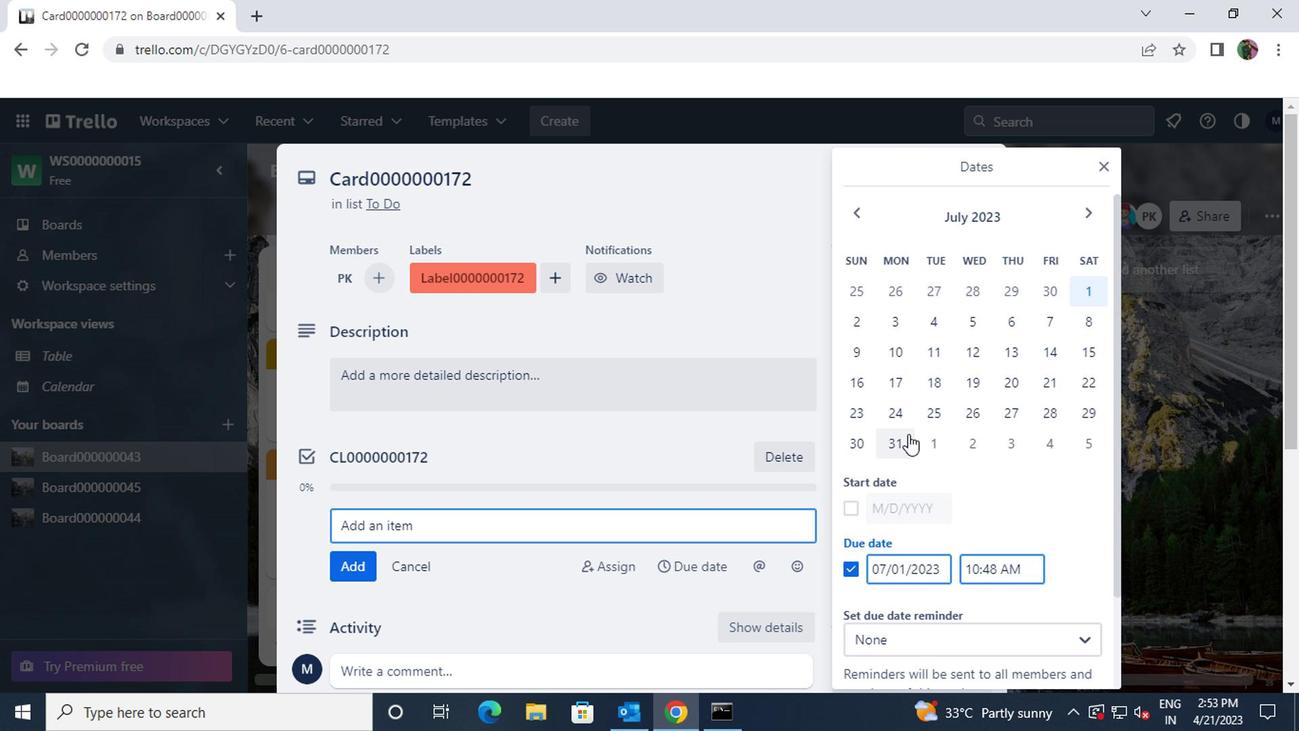 
Action: Mouse pressed left at (898, 435)
Screenshot: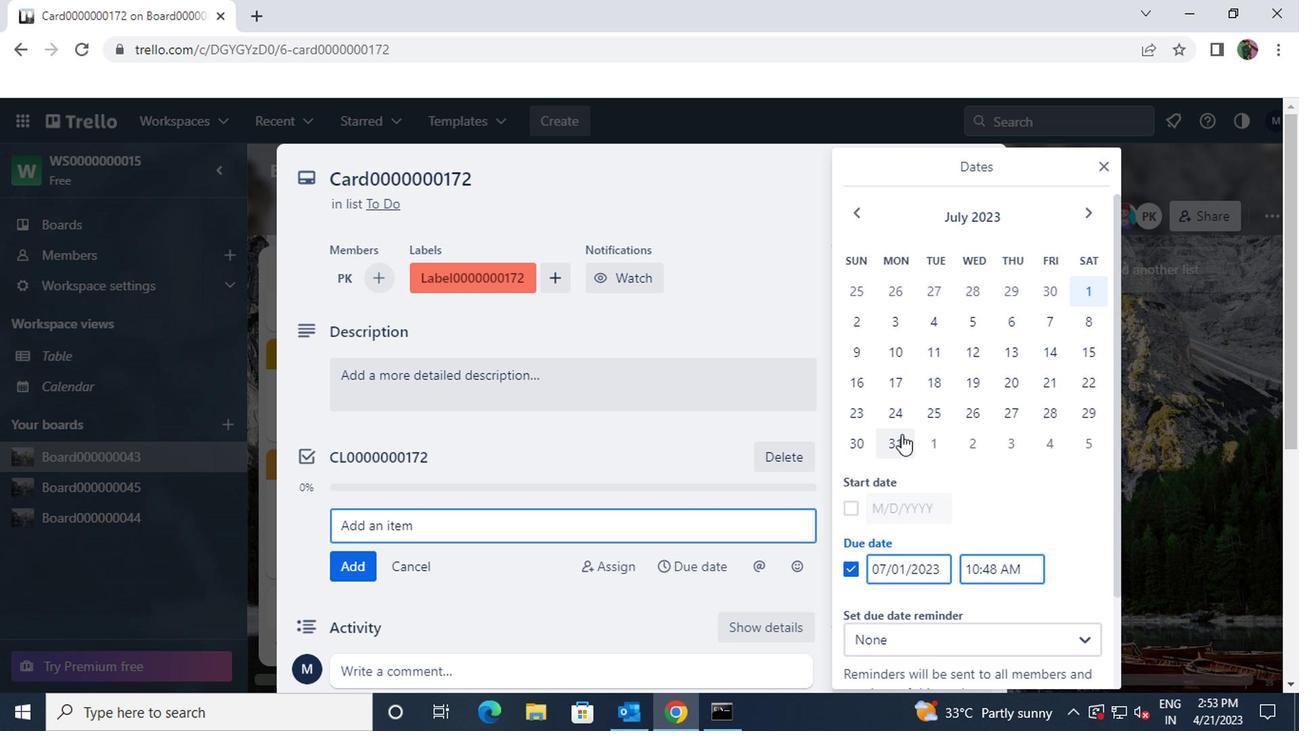 
Action: Mouse moved to (848, 501)
Screenshot: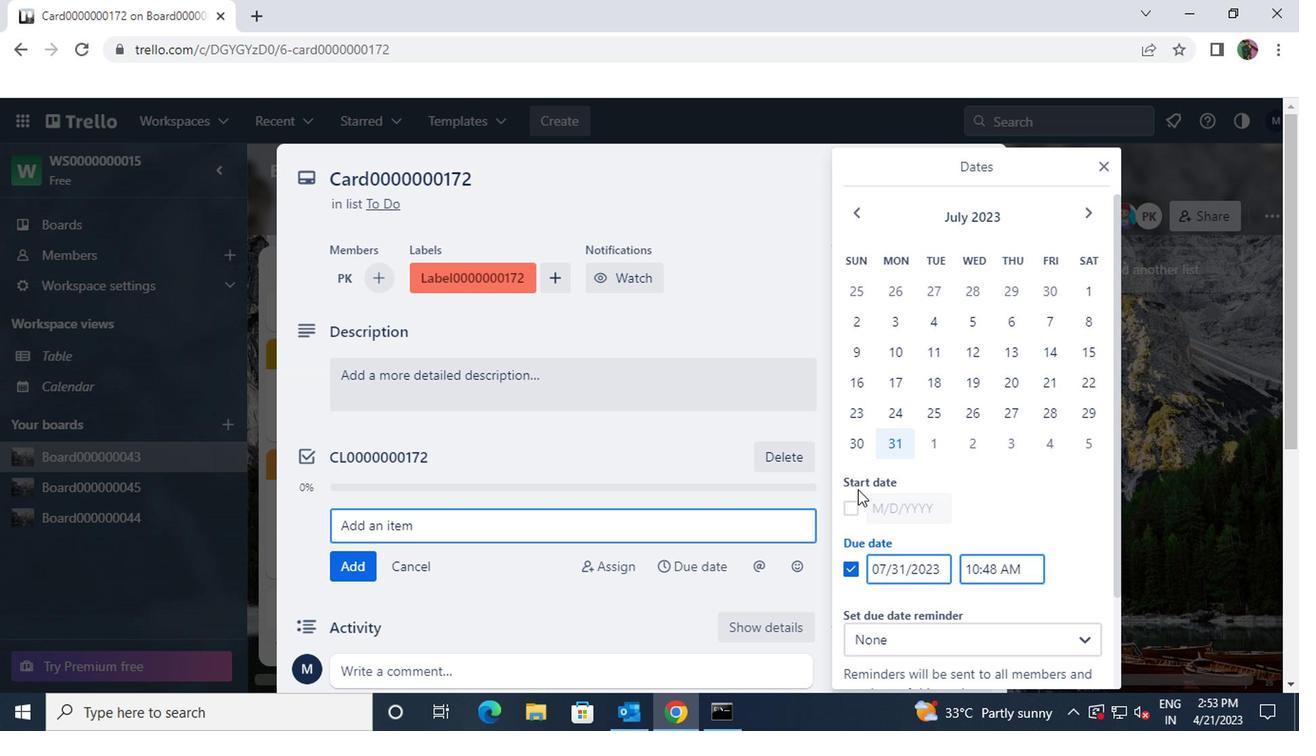 
Action: Mouse pressed left at (848, 501)
Screenshot: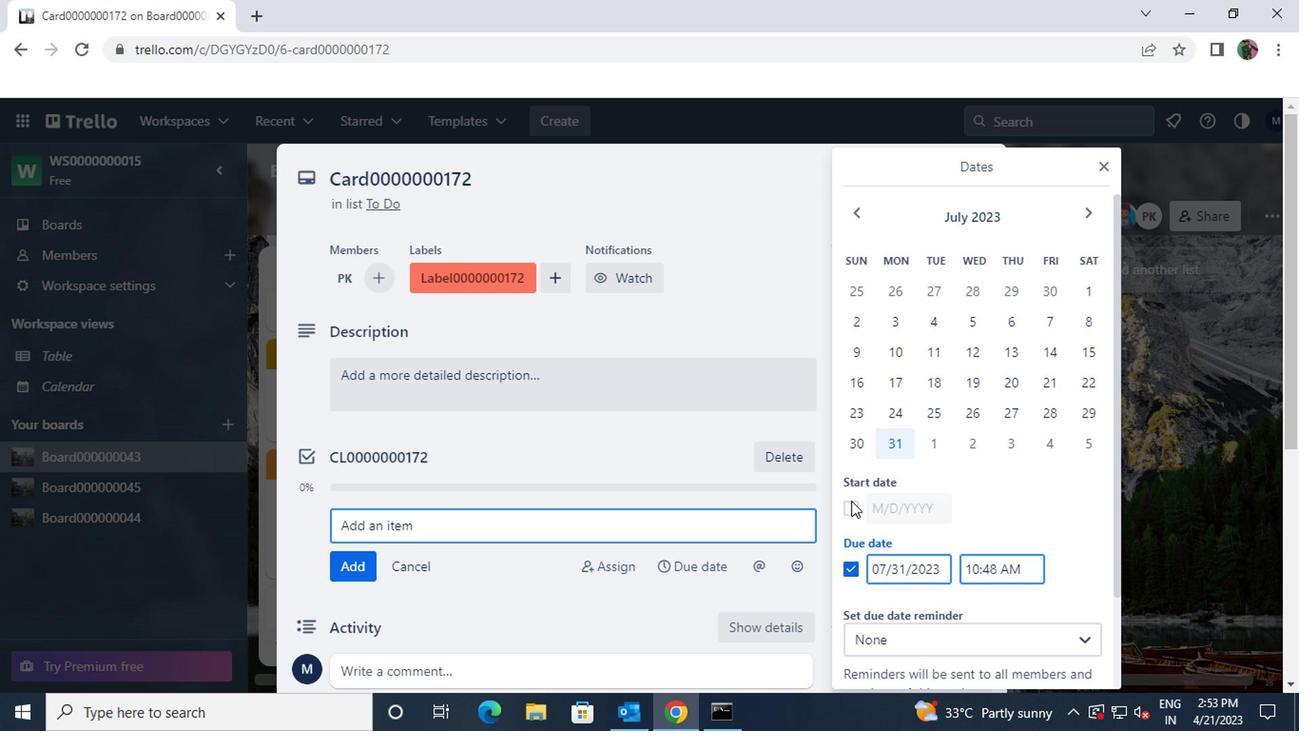 
Action: Mouse moved to (1014, 289)
Screenshot: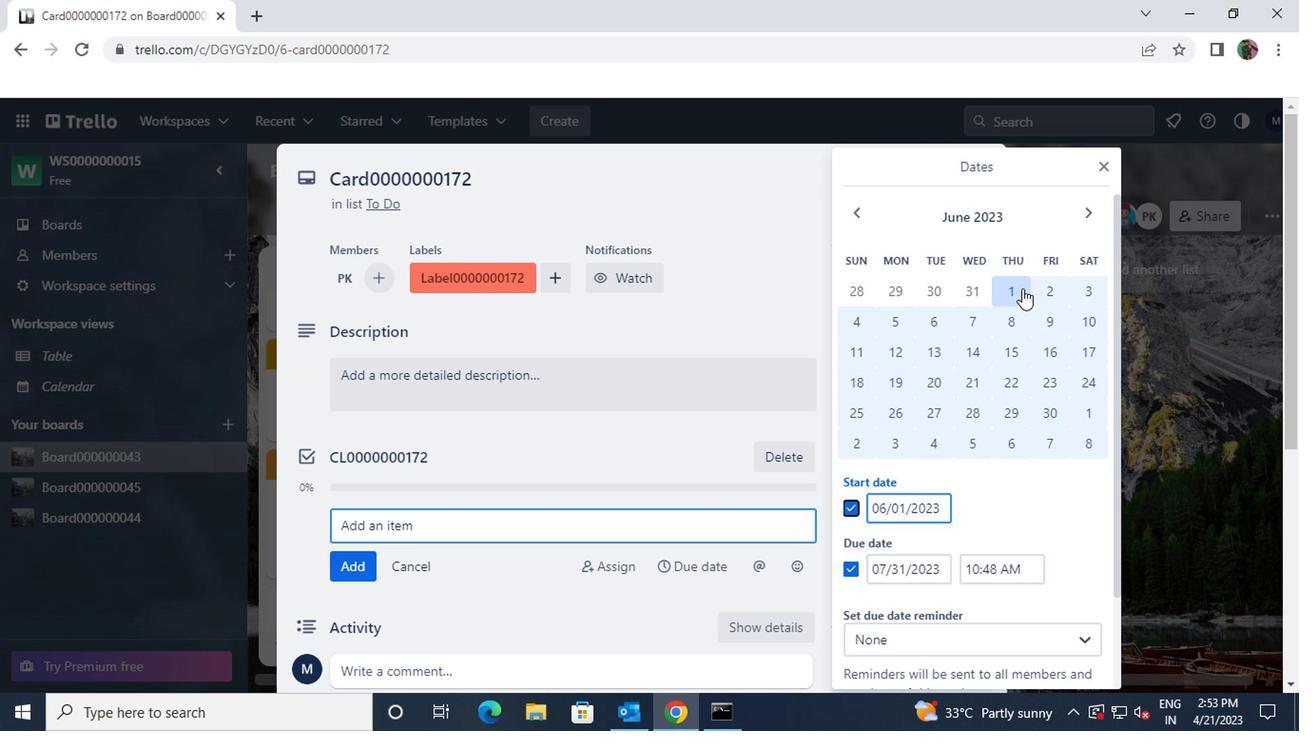 
Action: Mouse pressed left at (1014, 289)
Screenshot: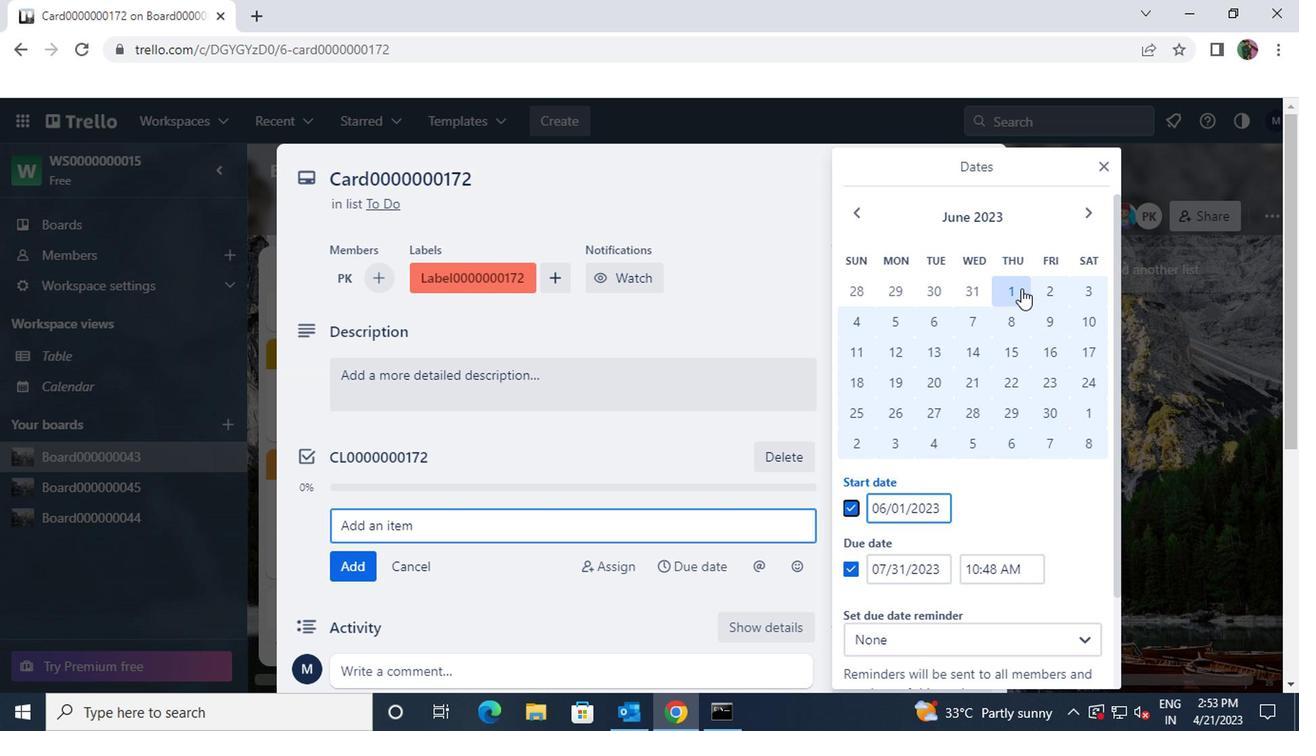 
Action: Mouse moved to (1047, 410)
Screenshot: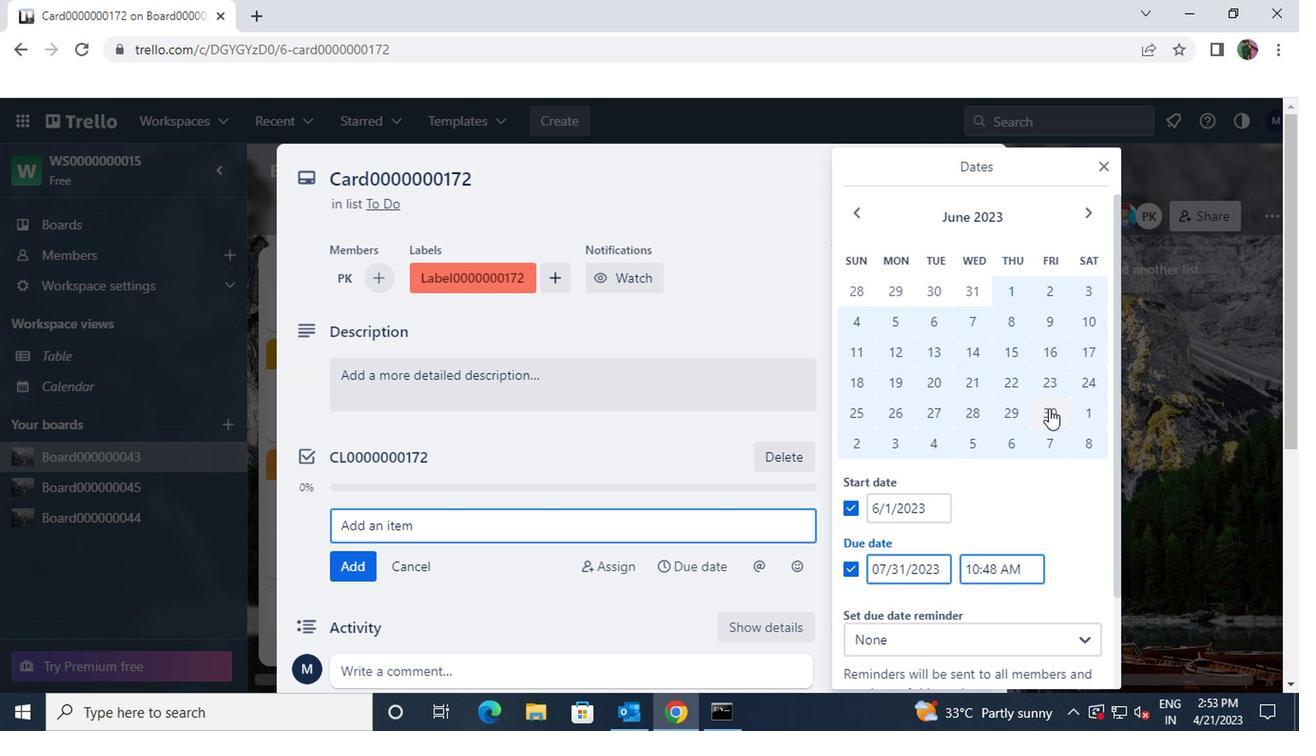 
Action: Mouse pressed left at (1047, 410)
Screenshot: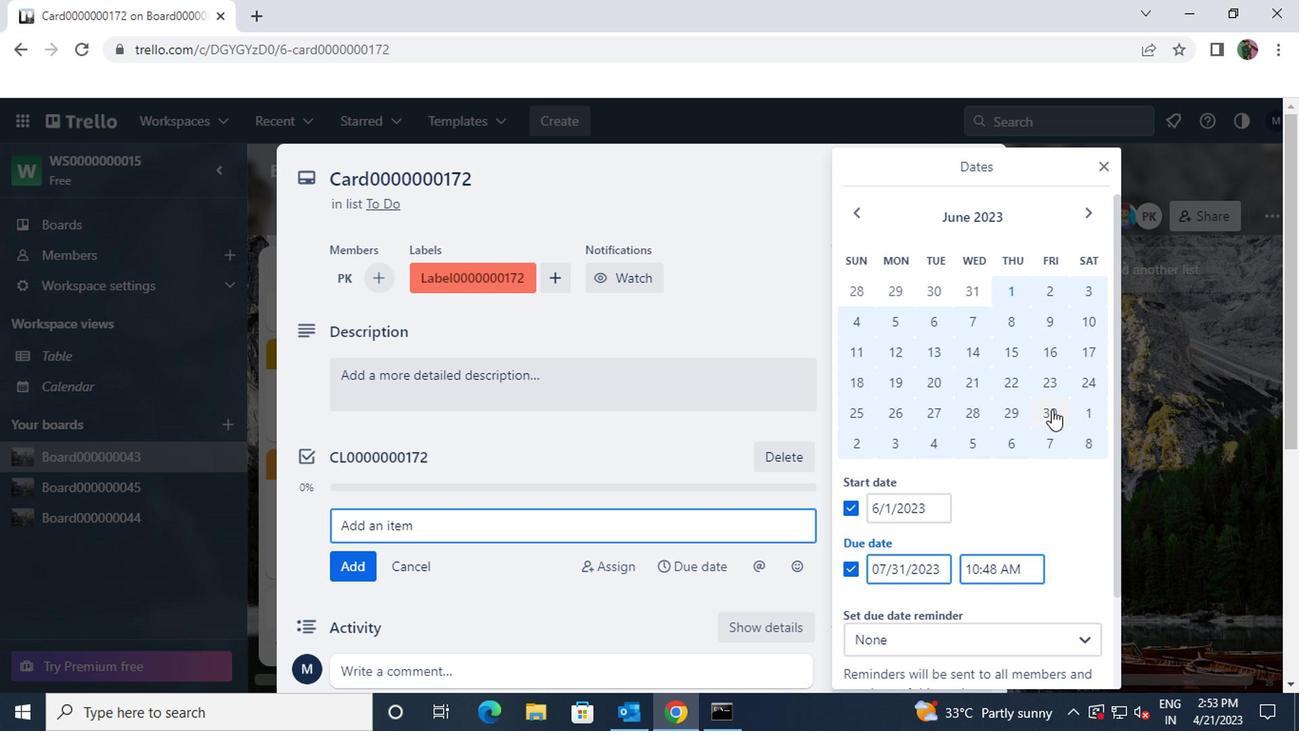 
Action: Mouse scrolled (1047, 409) with delta (0, 0)
Screenshot: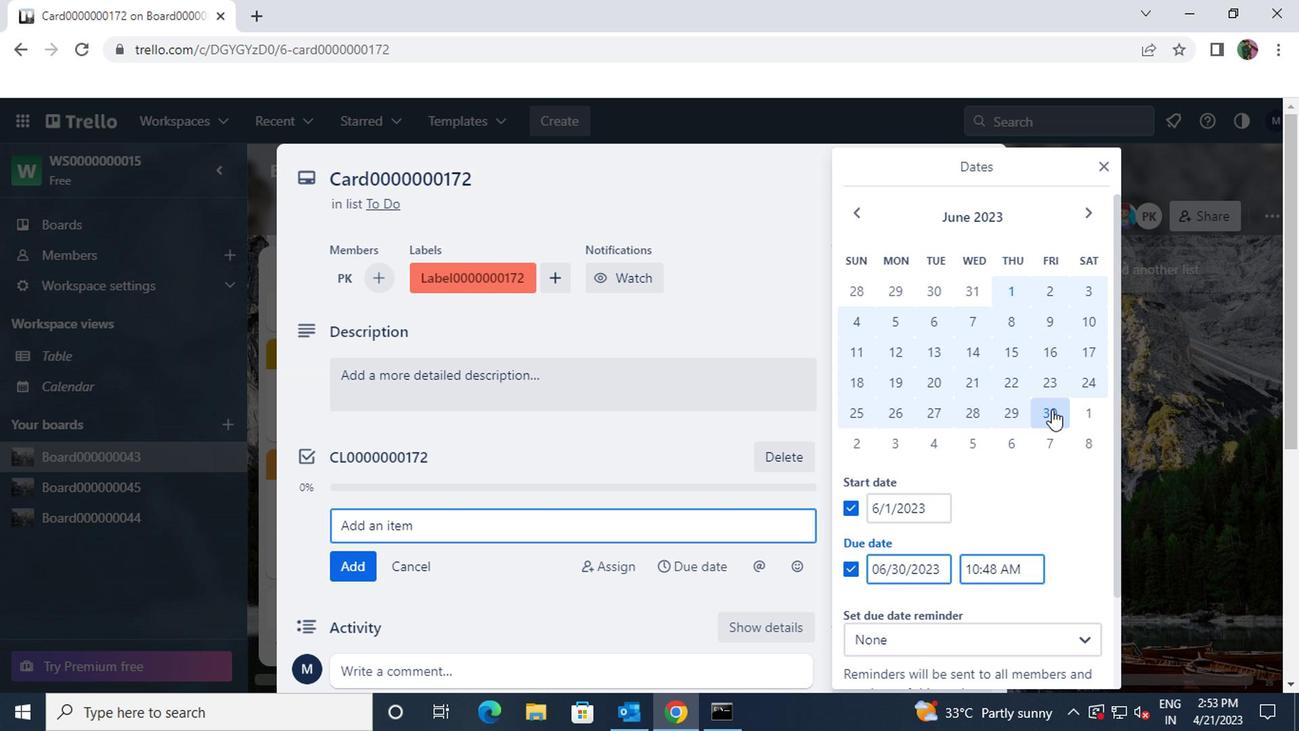 
Action: Mouse scrolled (1047, 409) with delta (0, 0)
Screenshot: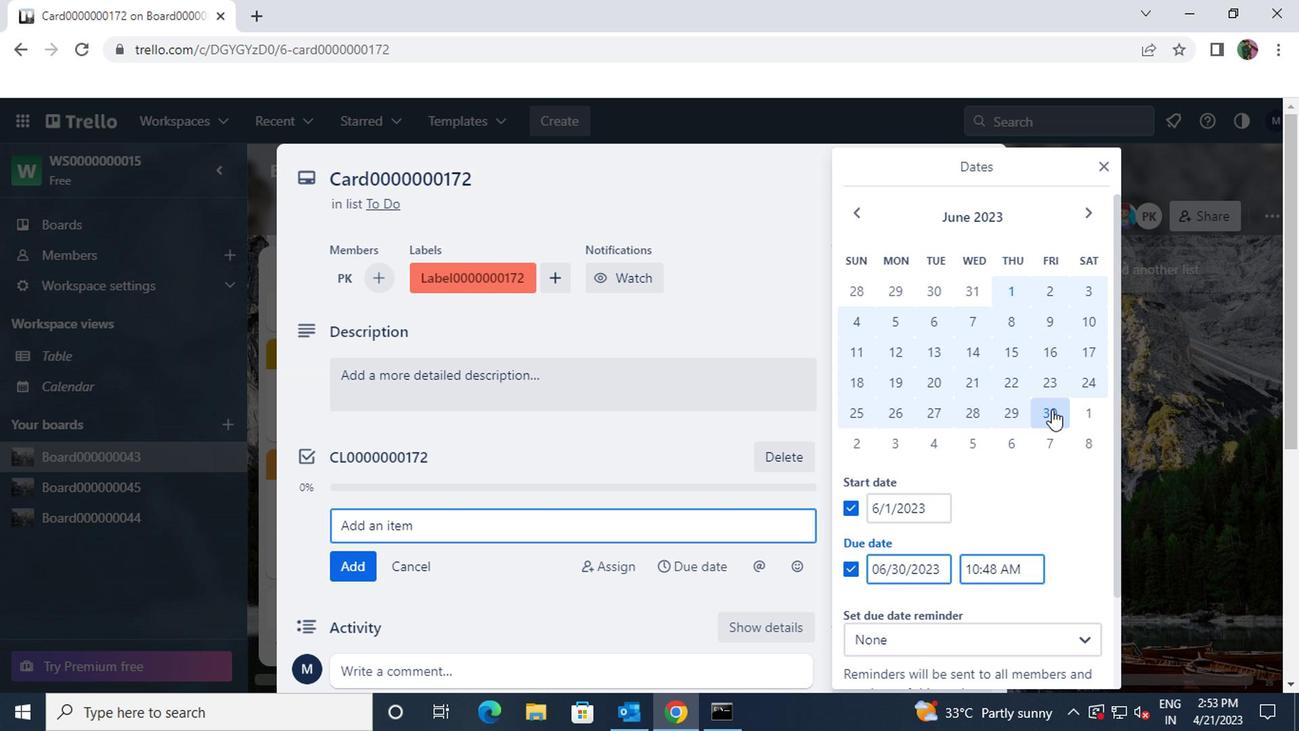 
Action: Mouse scrolled (1047, 409) with delta (0, 0)
Screenshot: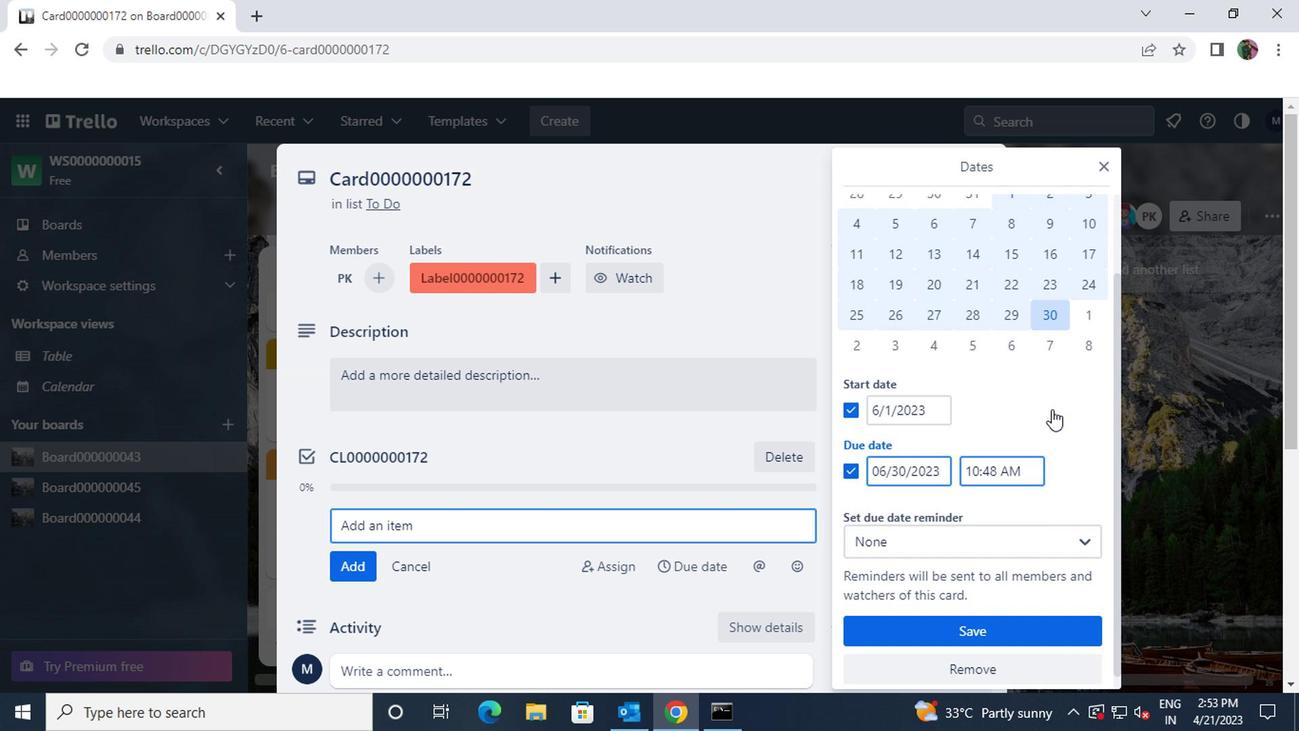 
Action: Mouse scrolled (1047, 409) with delta (0, 0)
Screenshot: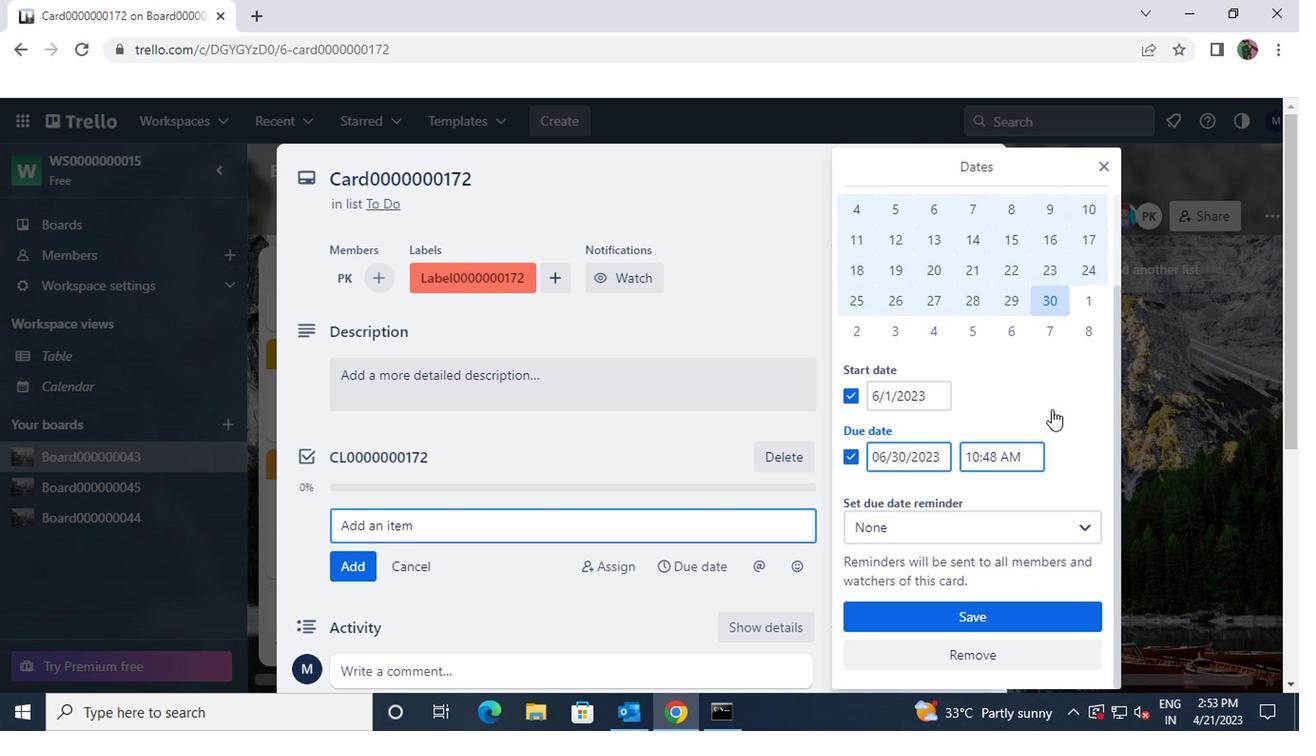 
Action: Mouse moved to (976, 618)
Screenshot: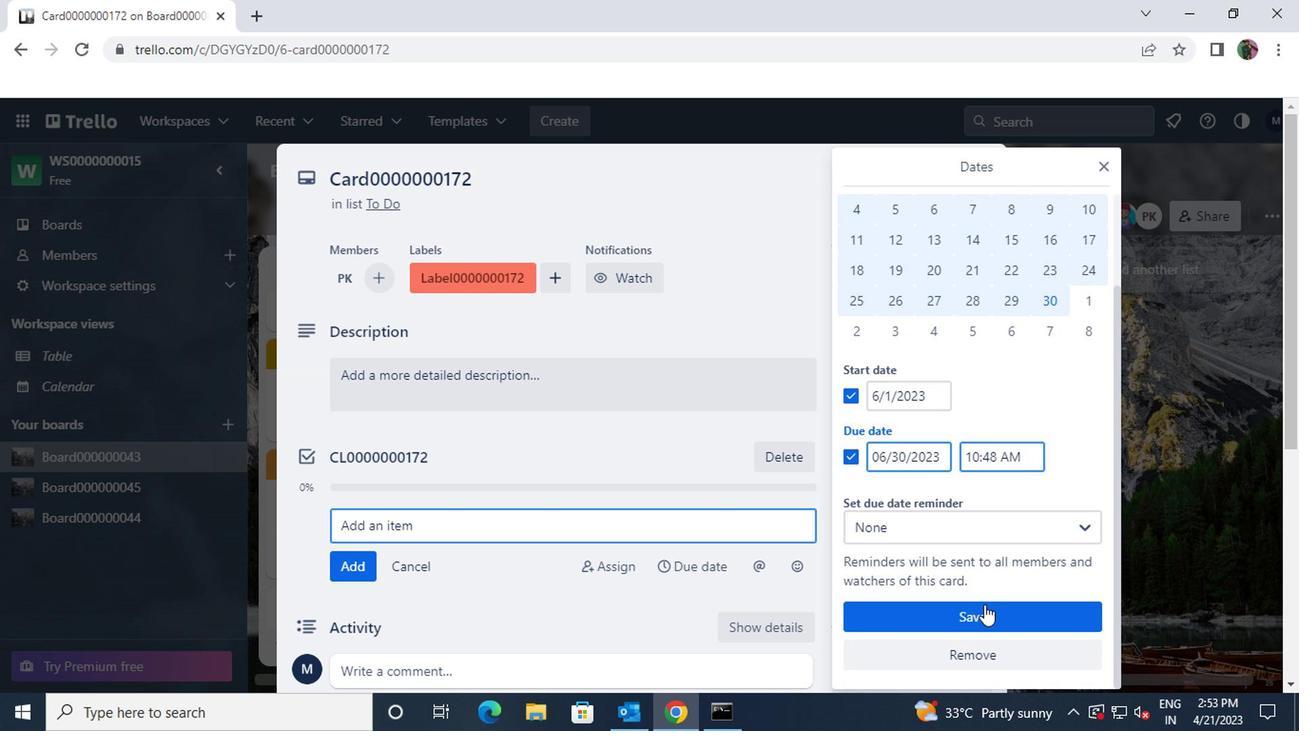 
Action: Mouse pressed left at (976, 618)
Screenshot: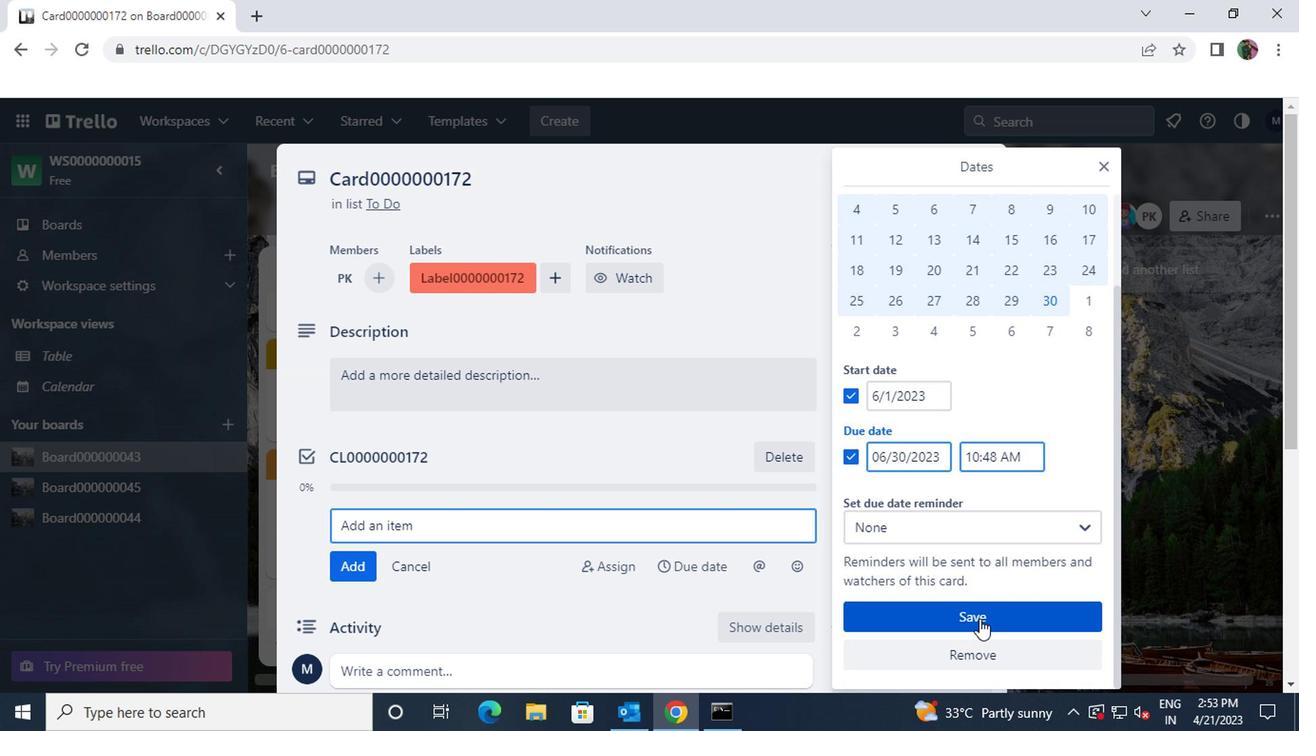 
Action: Mouse moved to (979, 620)
Screenshot: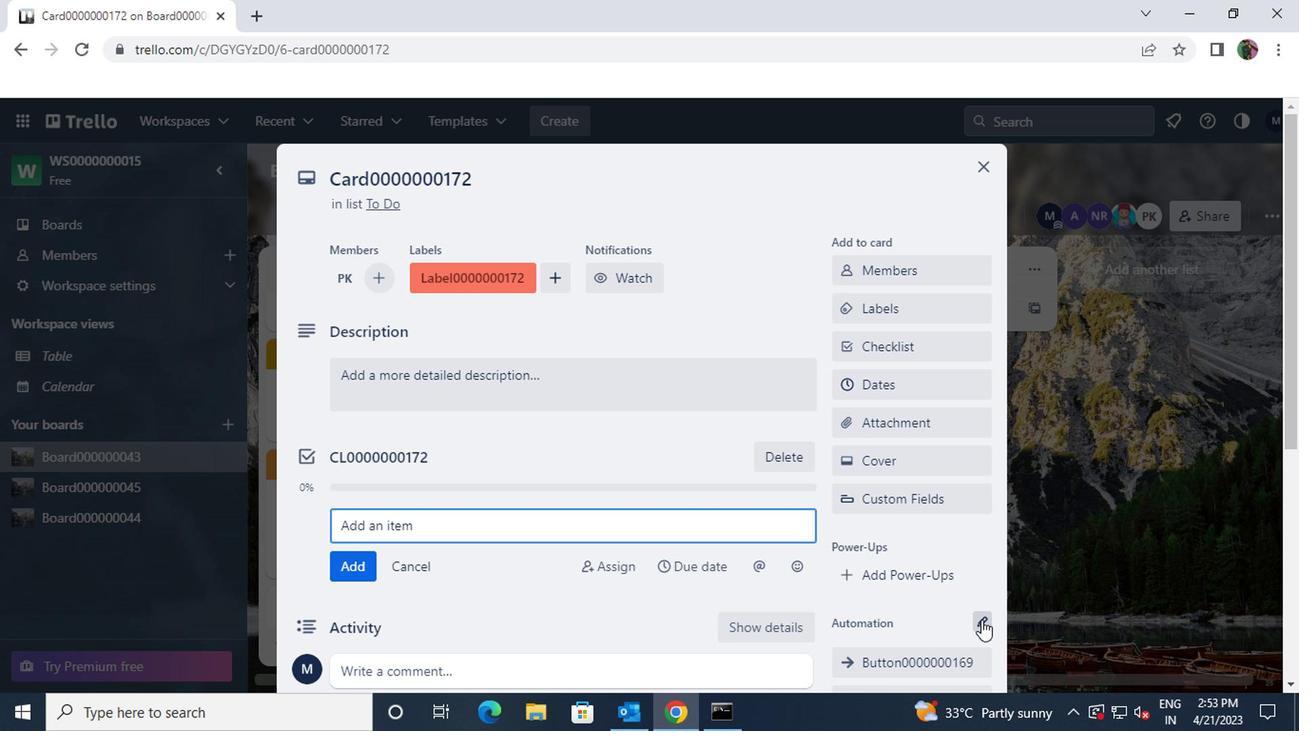 
